 Task: Add an event with the title Quarterly Business Review and Analysis, date '2024/04/21', time 9:40 AM to 11:40 AMand add a description: The team will assess the project's adherence to established processes and methodologies. They will evaluate whether project activities, such as requirements gathering, design, development, testing, and deployment, are following defined procedures and best practices., put the event into Orange category . Add location for the event as: Marrakech, Morocco, logged in from the account softage.4@softage.netand send the event invitation to softage.7@softage.net and softage.8@softage.net. Set a reminder for the event 15 minutes before
Action: Mouse moved to (118, 94)
Screenshot: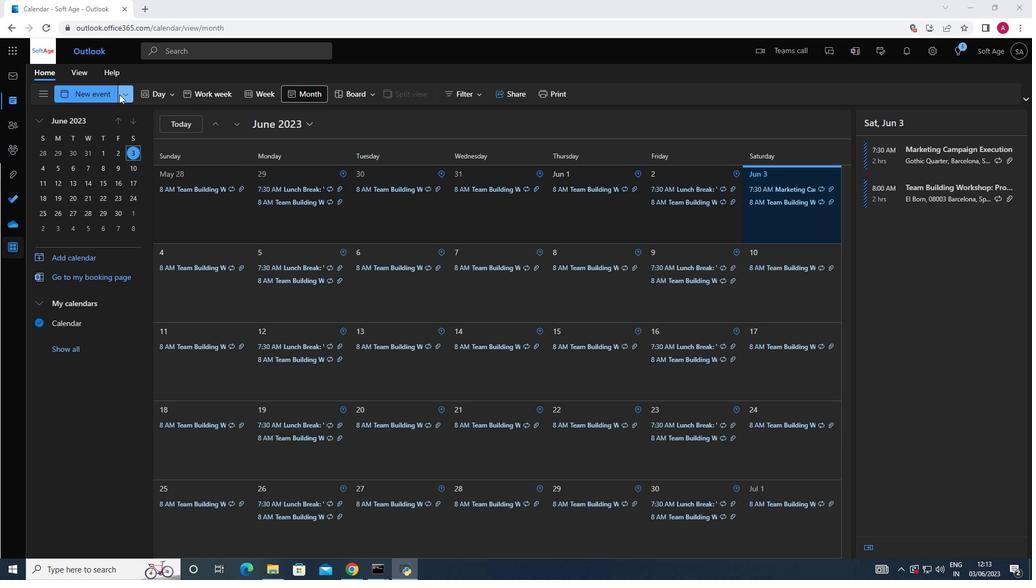 
Action: Mouse pressed left at (118, 94)
Screenshot: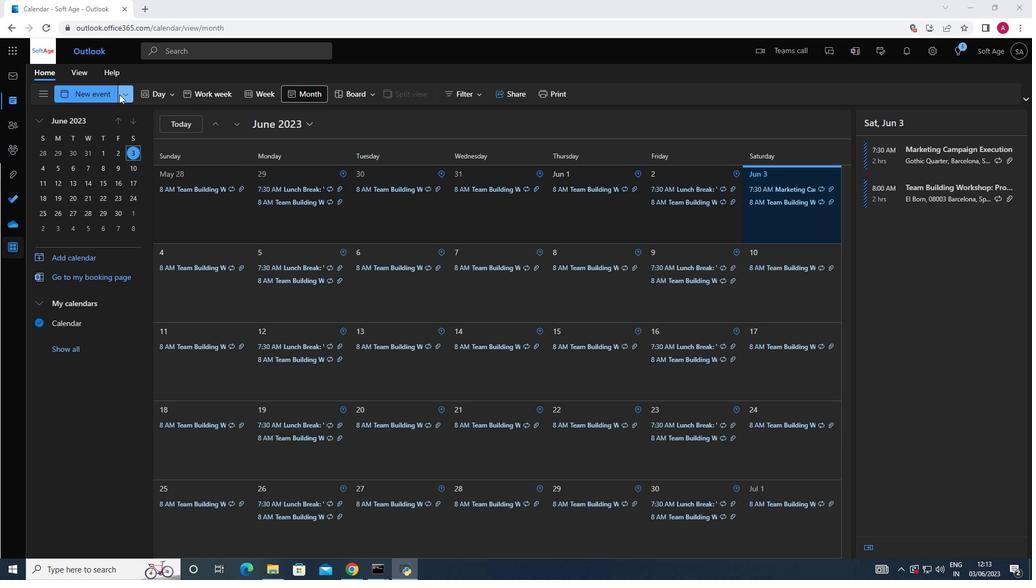 
Action: Mouse moved to (125, 98)
Screenshot: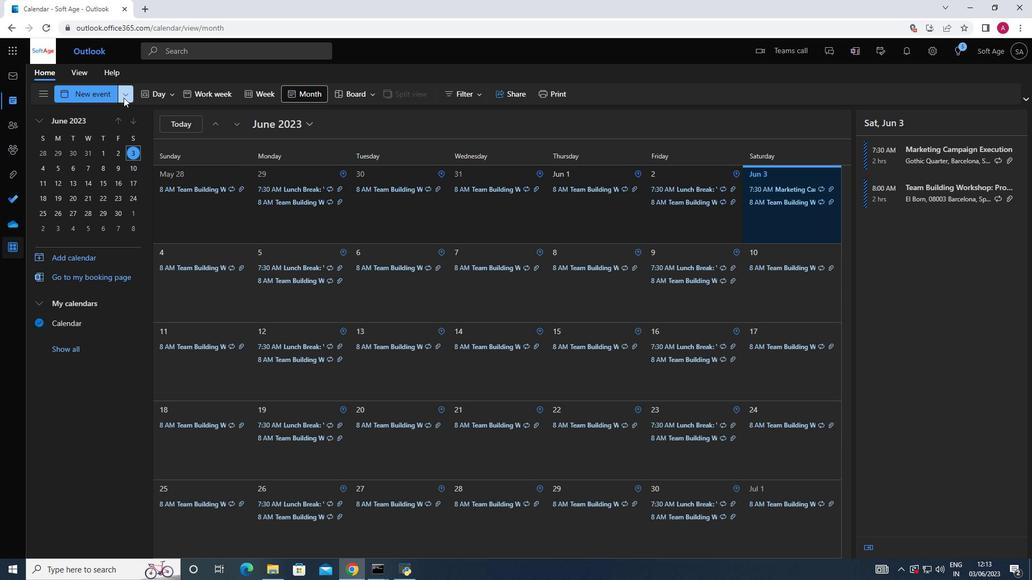 
Action: Mouse pressed left at (125, 98)
Screenshot: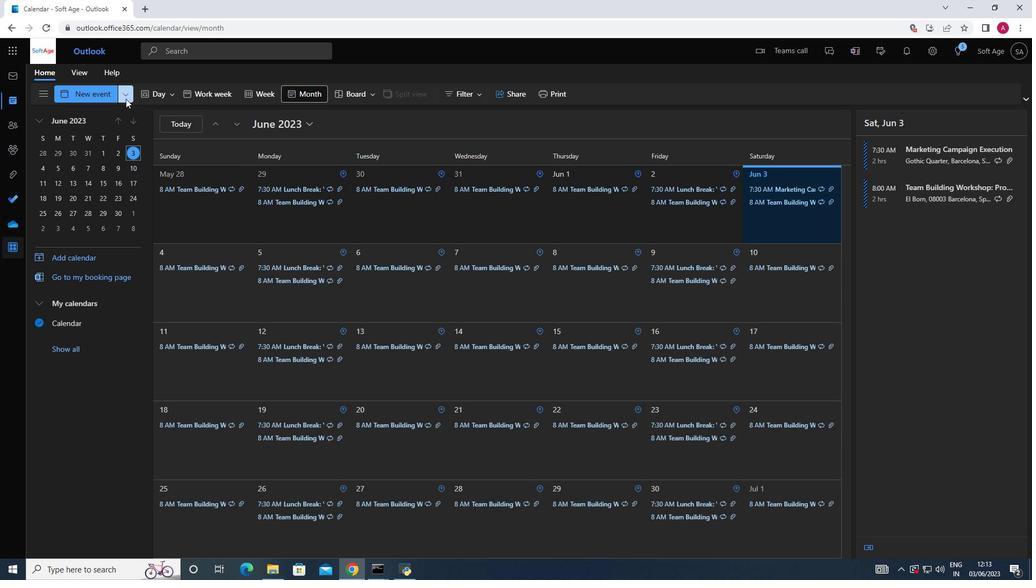 
Action: Mouse moved to (129, 98)
Screenshot: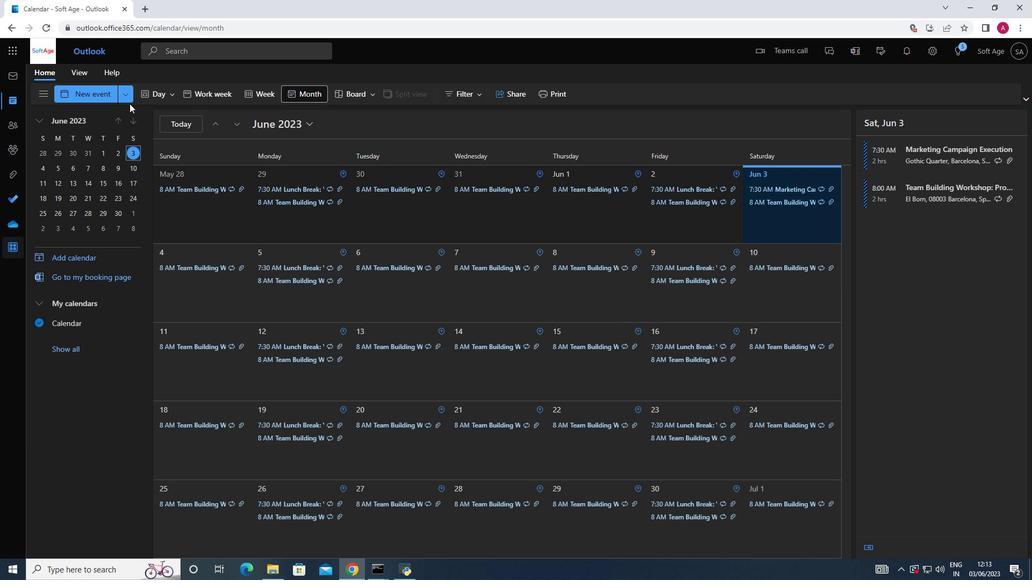 
Action: Mouse pressed left at (129, 98)
Screenshot: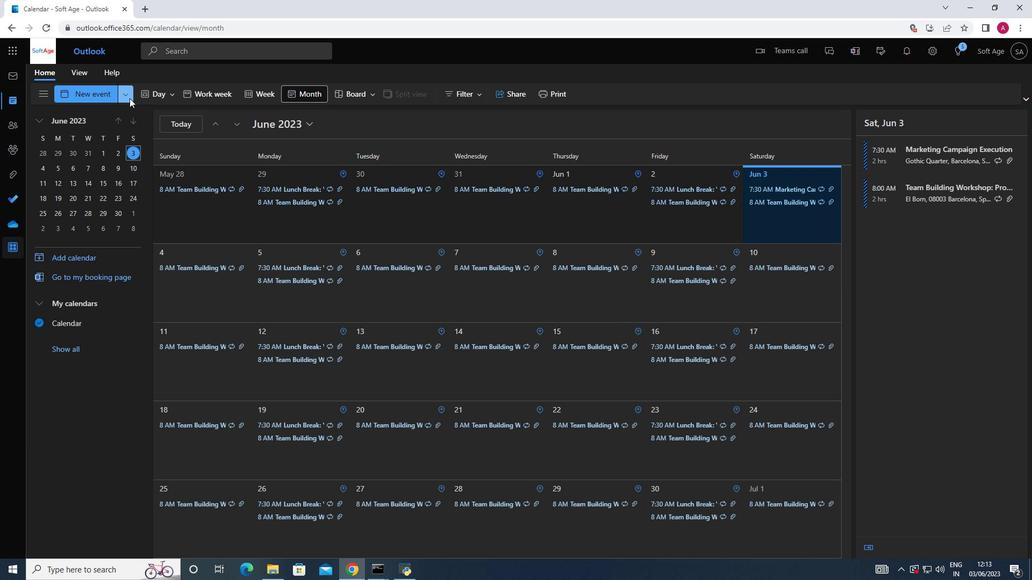 
Action: Mouse moved to (95, 142)
Screenshot: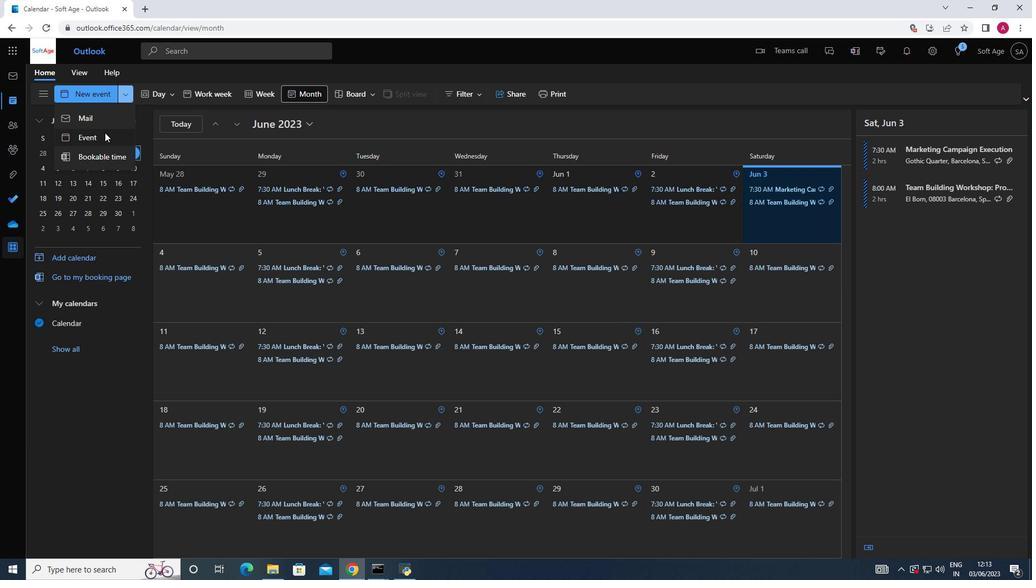 
Action: Mouse pressed left at (95, 142)
Screenshot: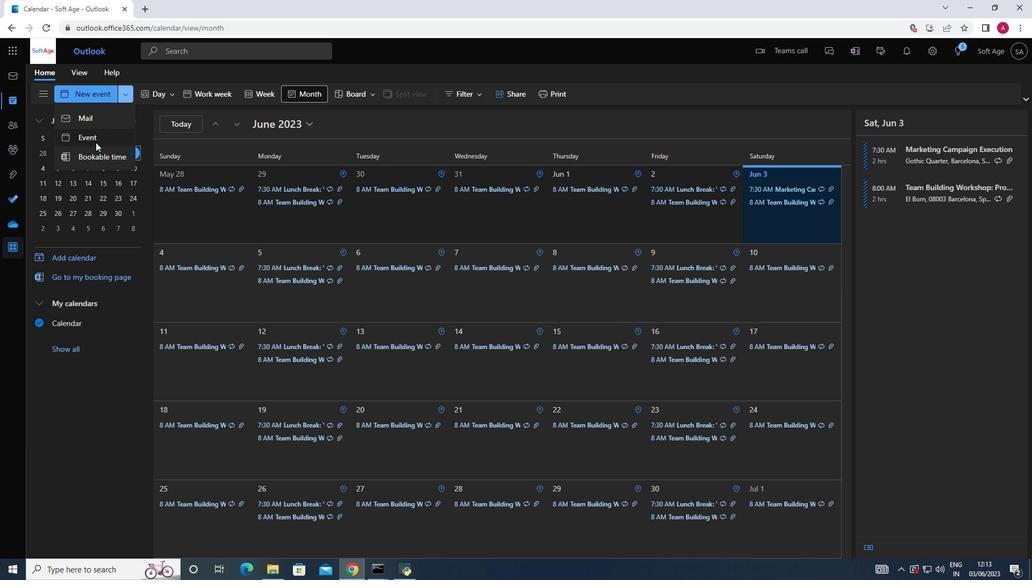 
Action: Mouse moved to (317, 163)
Screenshot: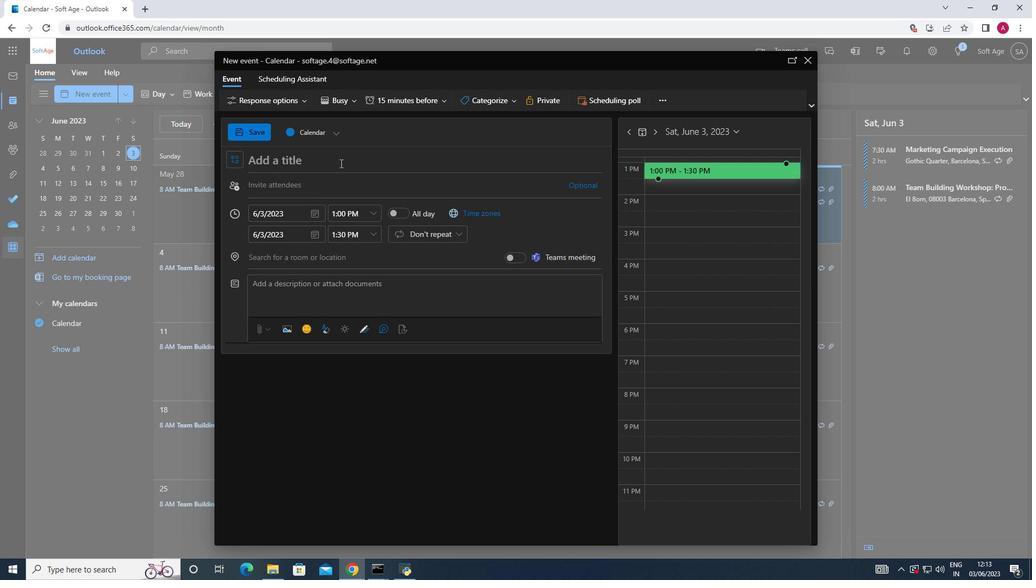 
Action: Mouse pressed left at (317, 163)
Screenshot: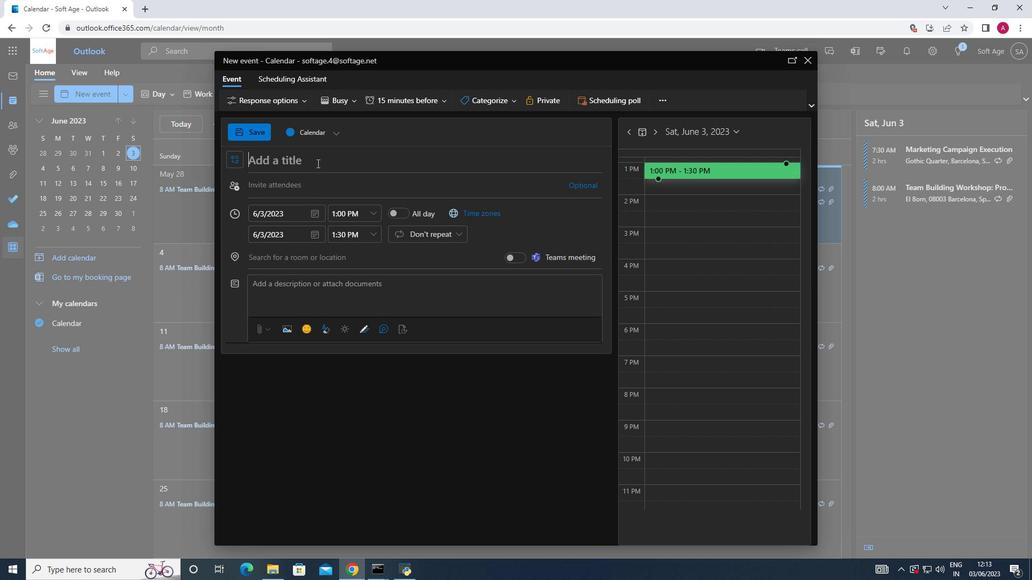 
Action: Key pressed <Key.shift>Quarterly<Key.space><Key.shift>Business<Key.space><Key.shift>Review<Key.space>and<Key.space><Key.shift>Analu<Key.backspace>ysis
Screenshot: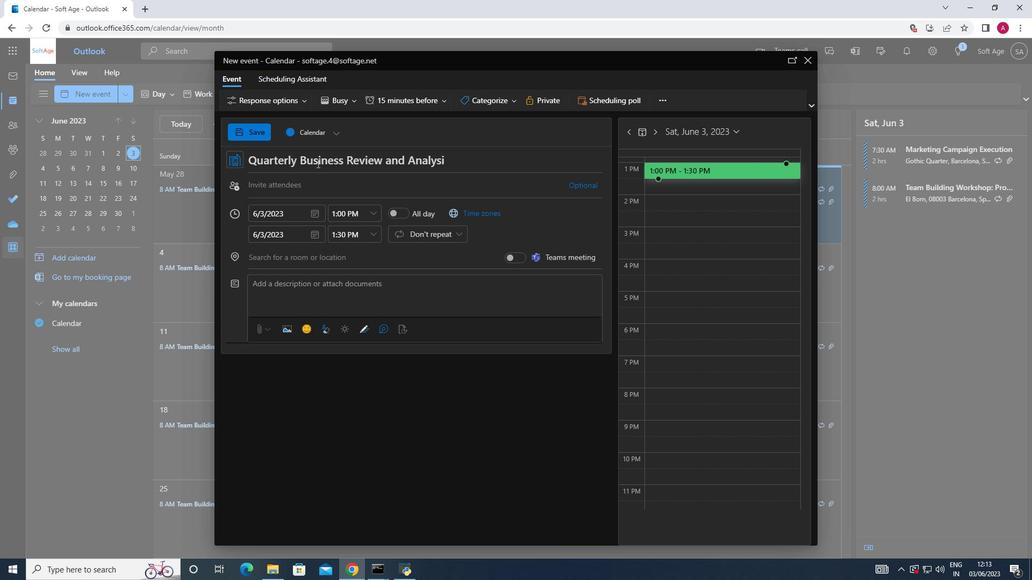 
Action: Mouse moved to (319, 214)
Screenshot: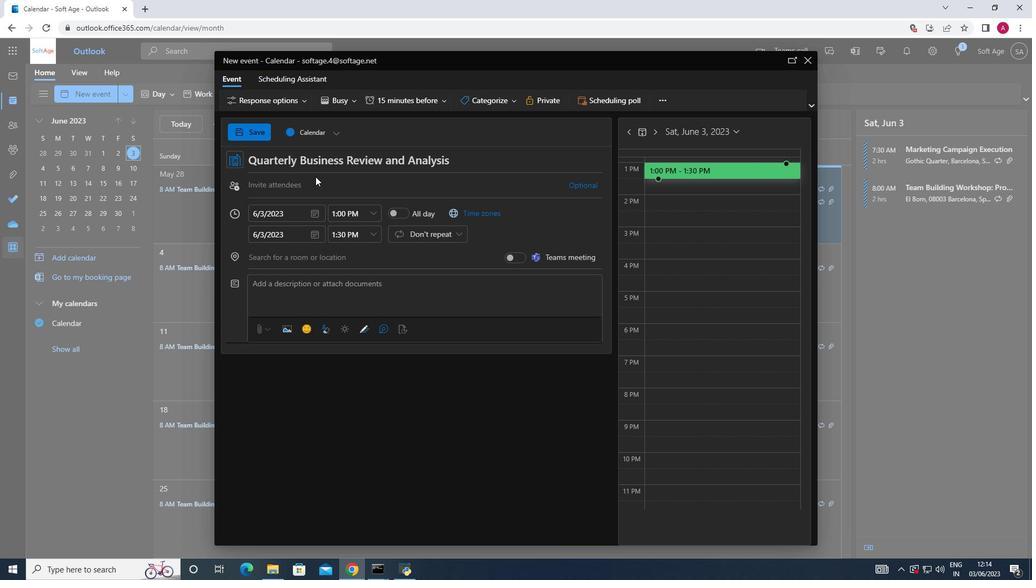 
Action: Mouse pressed left at (319, 214)
Screenshot: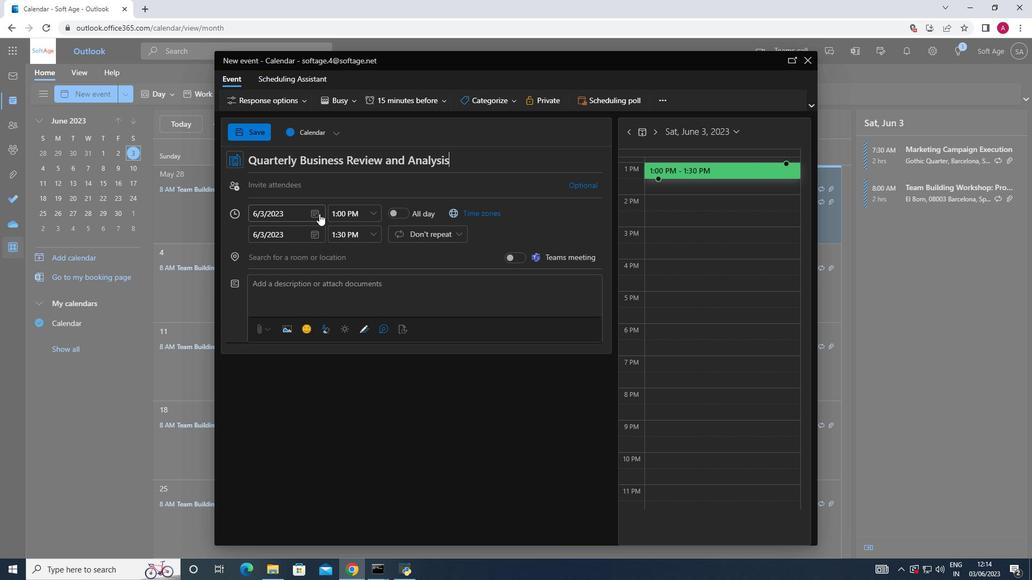 
Action: Mouse moved to (352, 243)
Screenshot: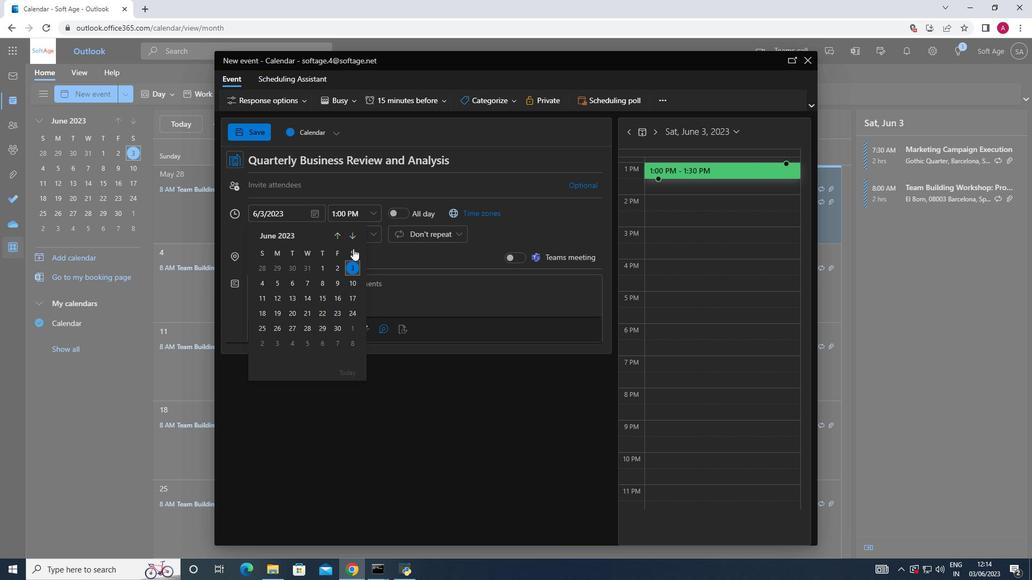 
Action: Mouse pressed left at (352, 243)
Screenshot: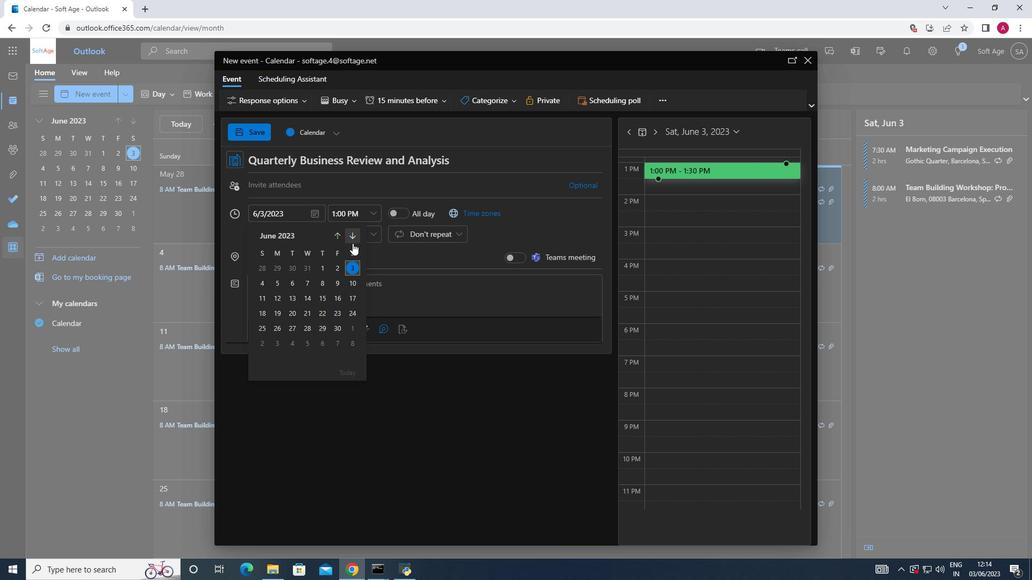 
Action: Mouse pressed left at (352, 243)
Screenshot: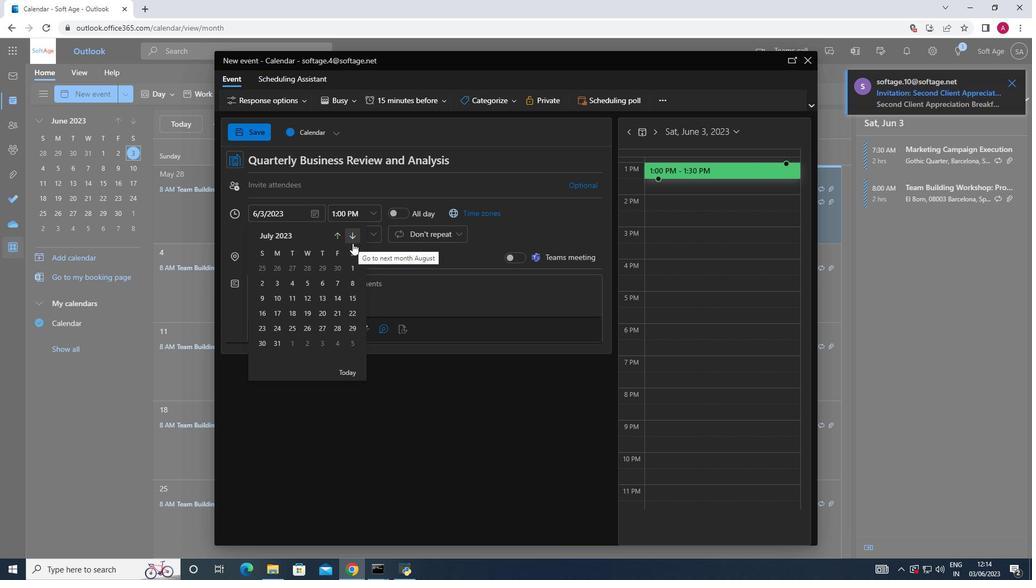 
Action: Mouse moved to (352, 240)
Screenshot: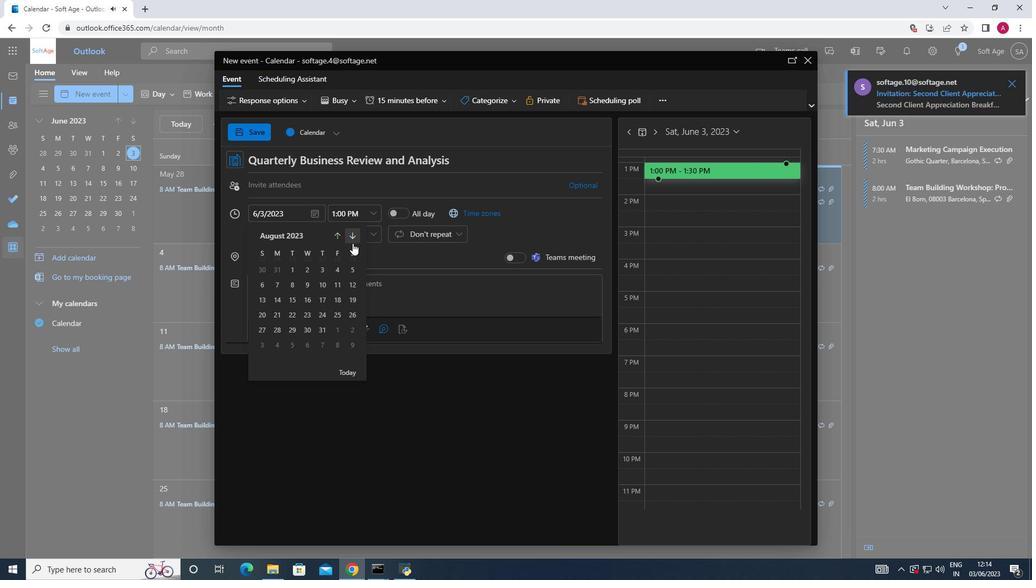 
Action: Mouse pressed left at (352, 240)
Screenshot: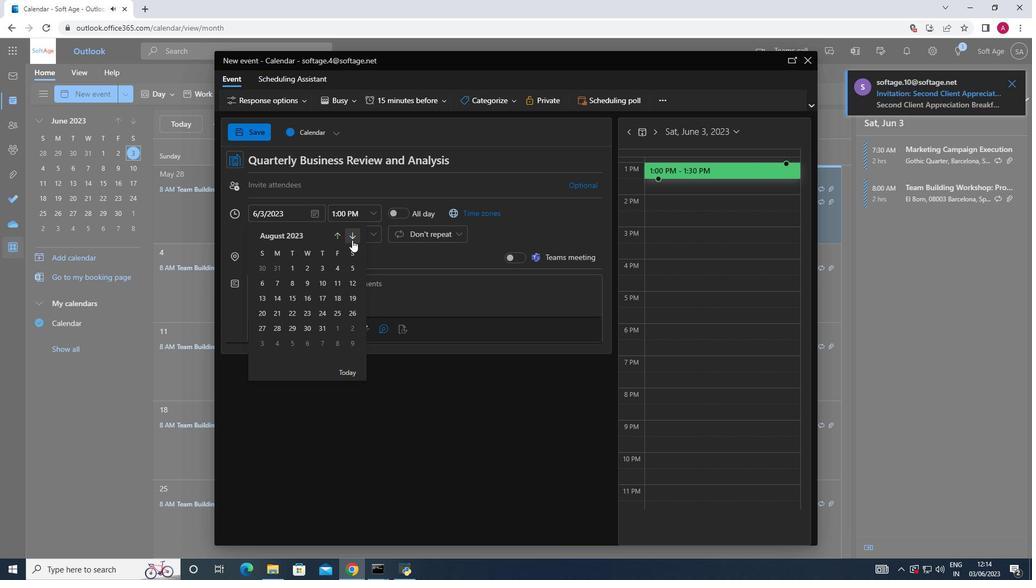 
Action: Mouse pressed left at (352, 240)
Screenshot: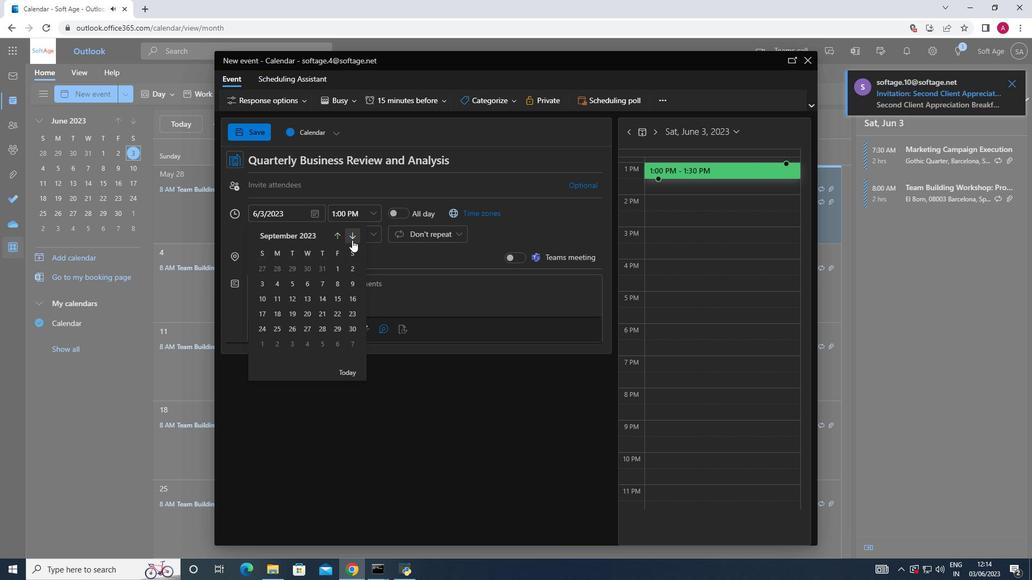 
Action: Mouse pressed left at (352, 240)
Screenshot: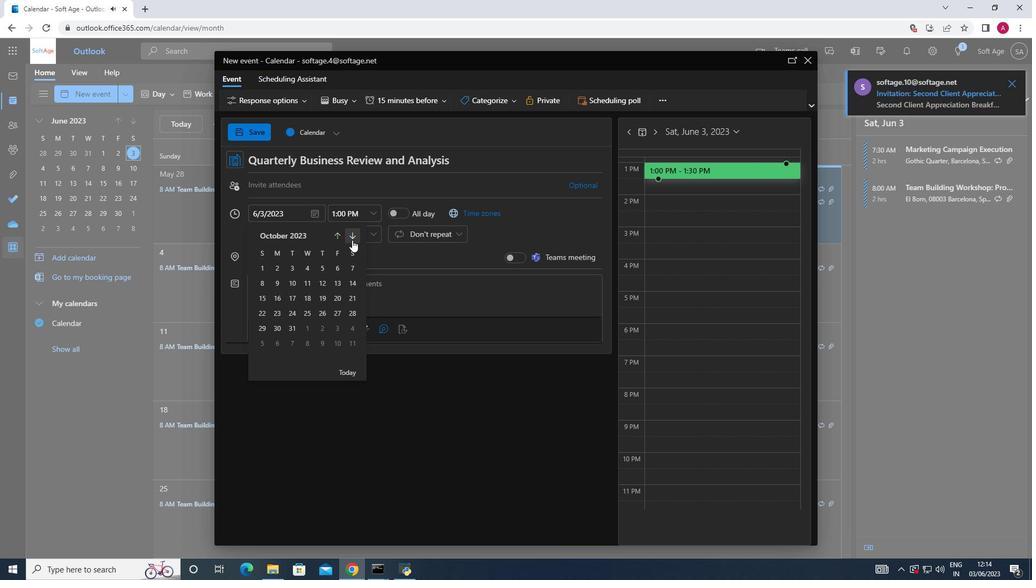 
Action: Mouse pressed left at (352, 240)
Screenshot: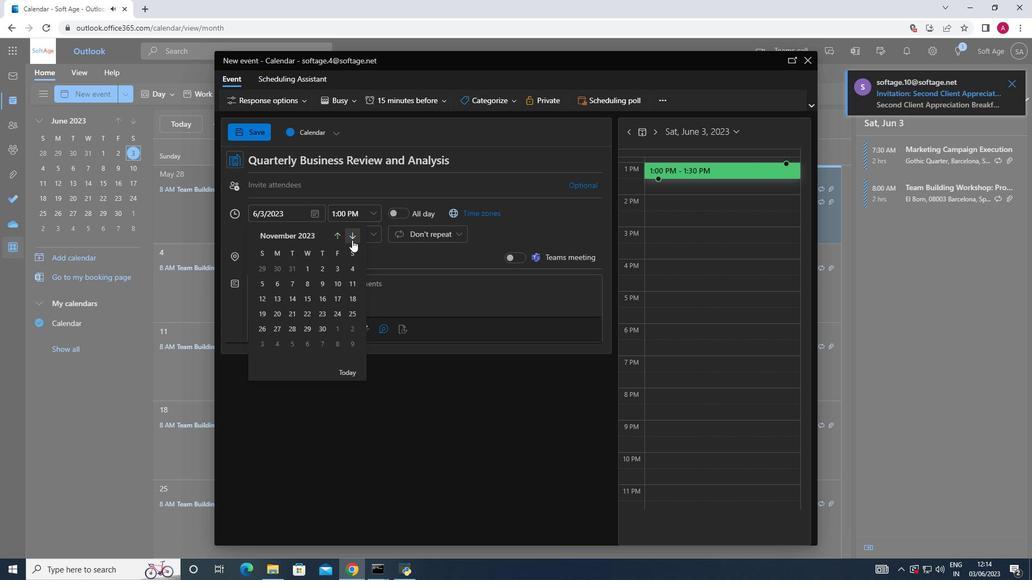 
Action: Mouse pressed left at (352, 240)
Screenshot: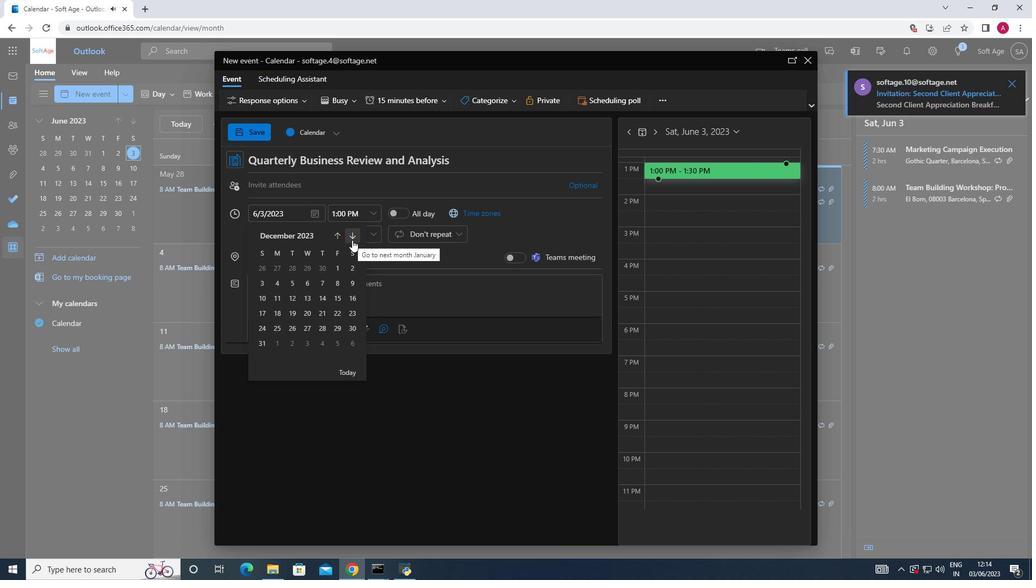 
Action: Mouse pressed left at (352, 240)
Screenshot: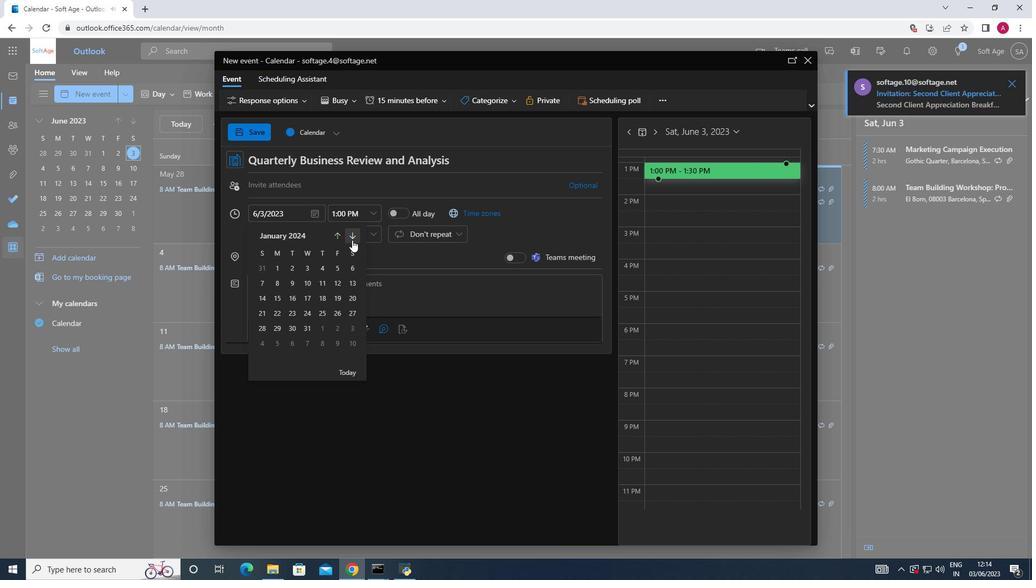 
Action: Mouse pressed left at (352, 240)
Screenshot: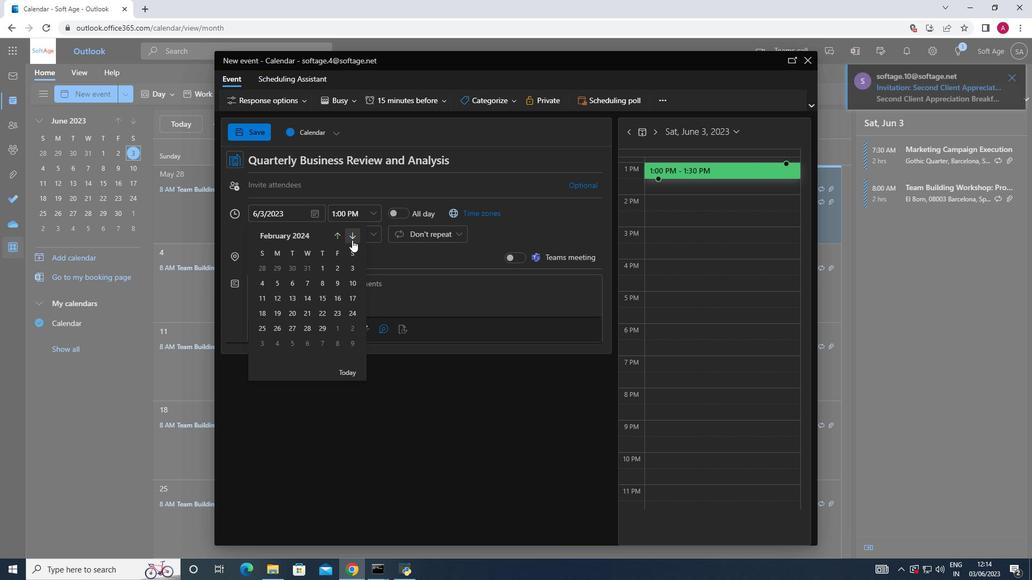 
Action: Mouse pressed left at (352, 240)
Screenshot: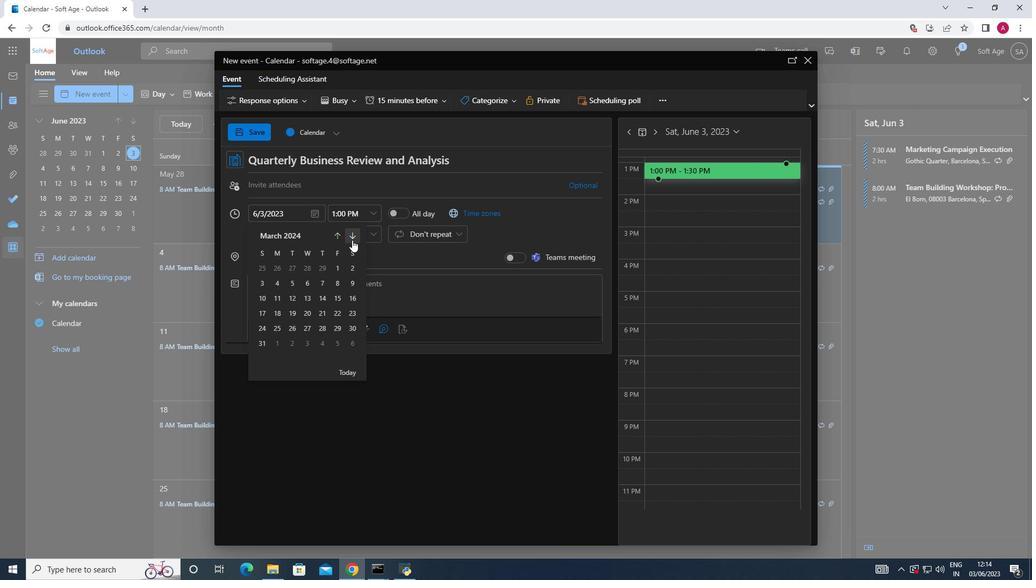 
Action: Mouse moved to (263, 311)
Screenshot: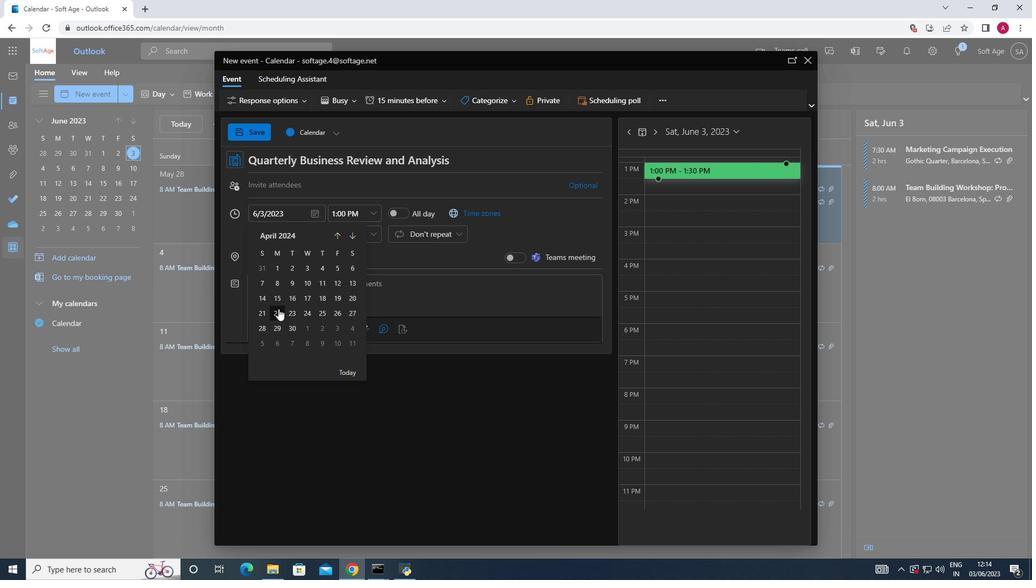 
Action: Mouse pressed left at (263, 311)
Screenshot: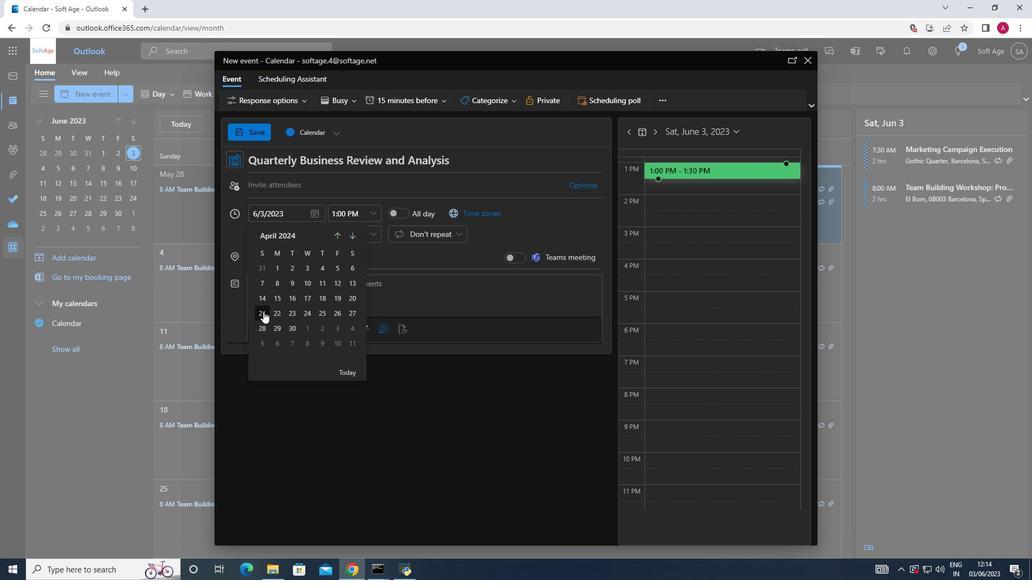
Action: Mouse moved to (371, 217)
Screenshot: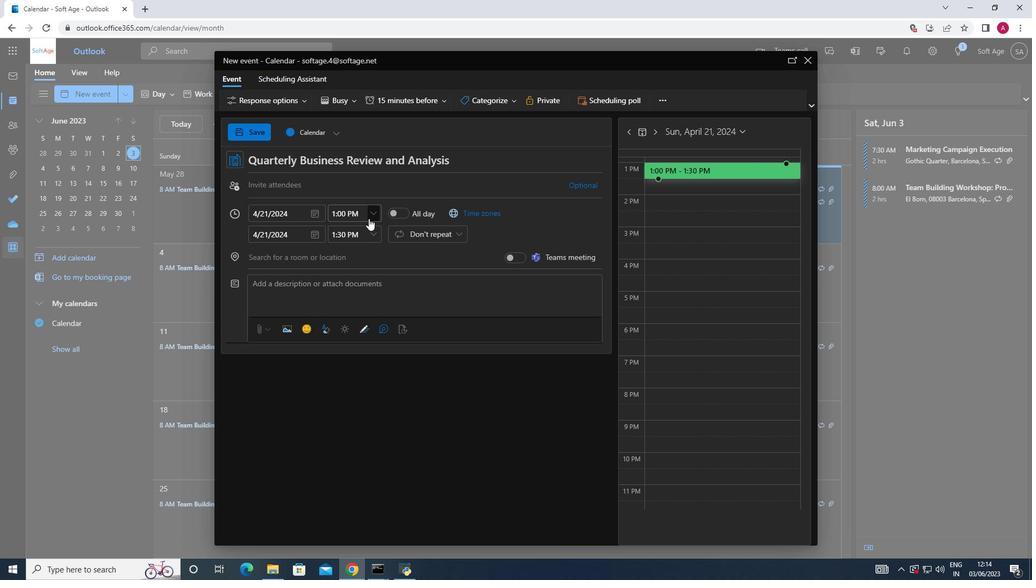 
Action: Mouse pressed left at (371, 217)
Screenshot: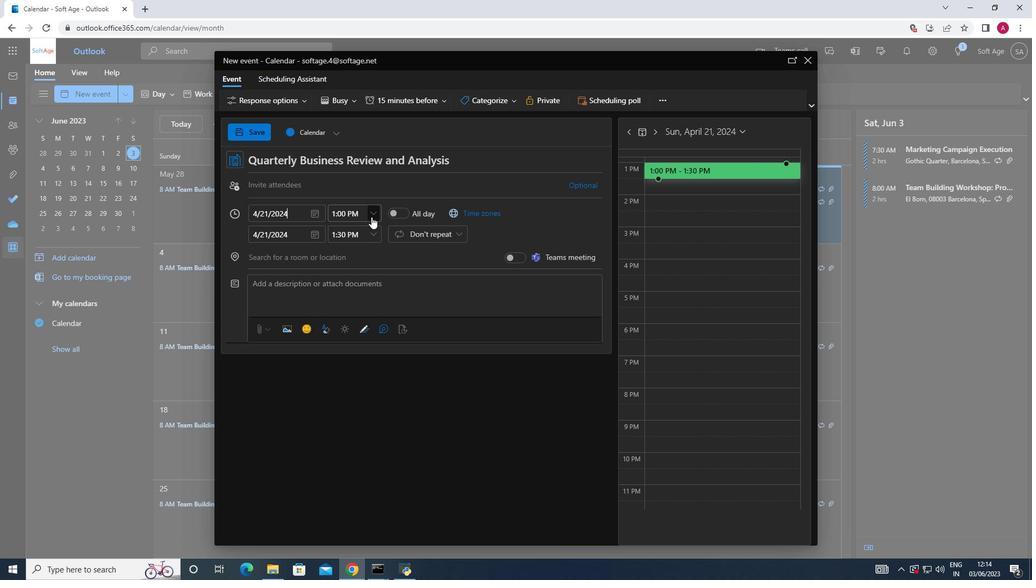 
Action: Mouse moved to (407, 179)
Screenshot: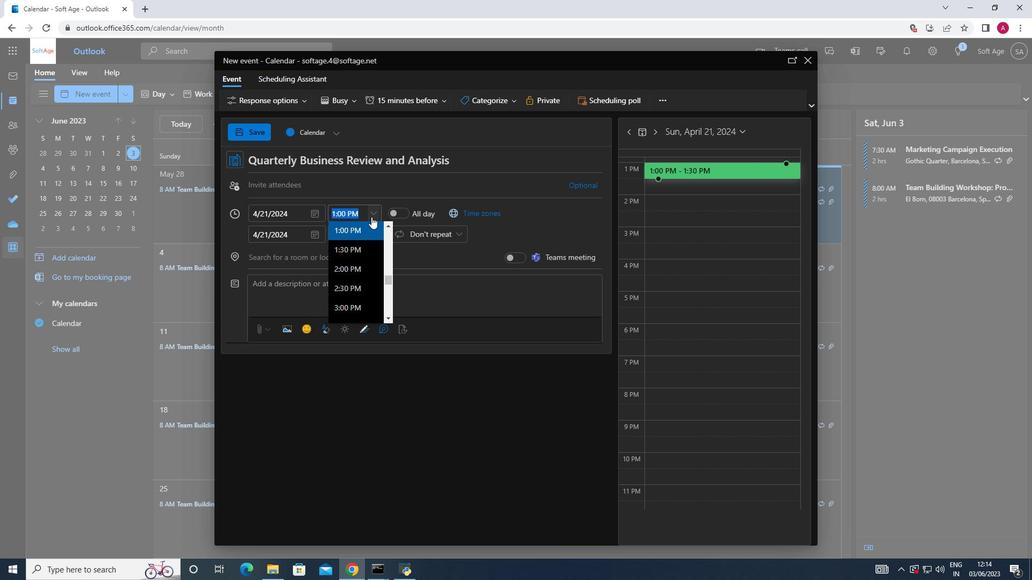 
Action: Key pressed 9<Key.shift_r>:40<Key.space><Key.shift>A<Key.shift_r>M<Key.enter>
Screenshot: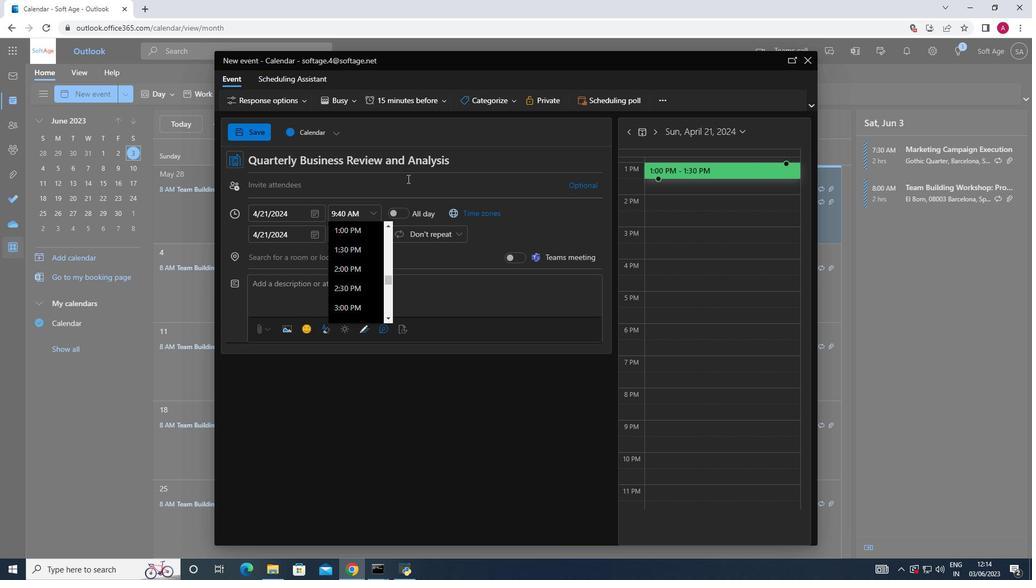
Action: Mouse moved to (368, 234)
Screenshot: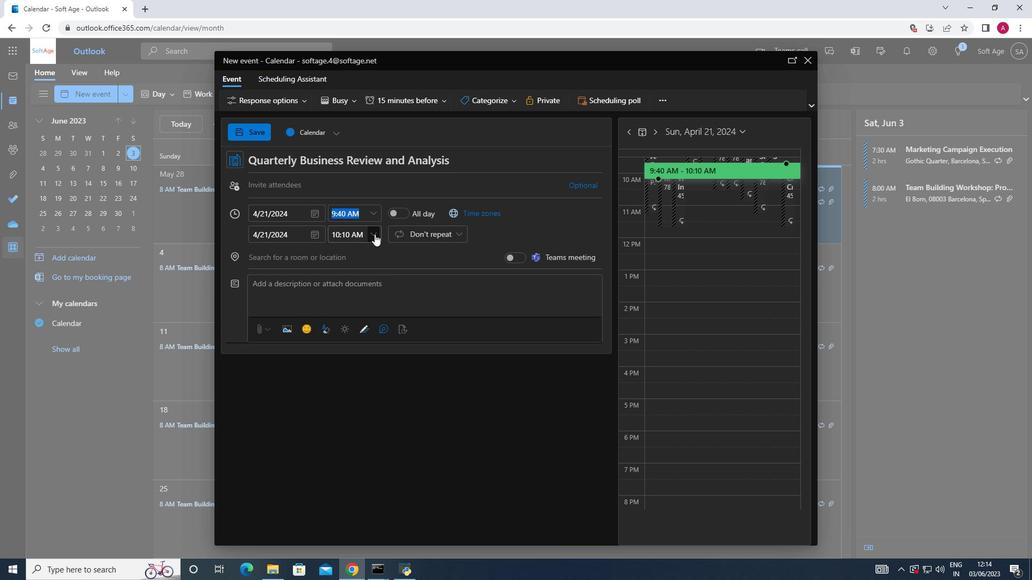 
Action: Mouse pressed left at (368, 234)
Screenshot: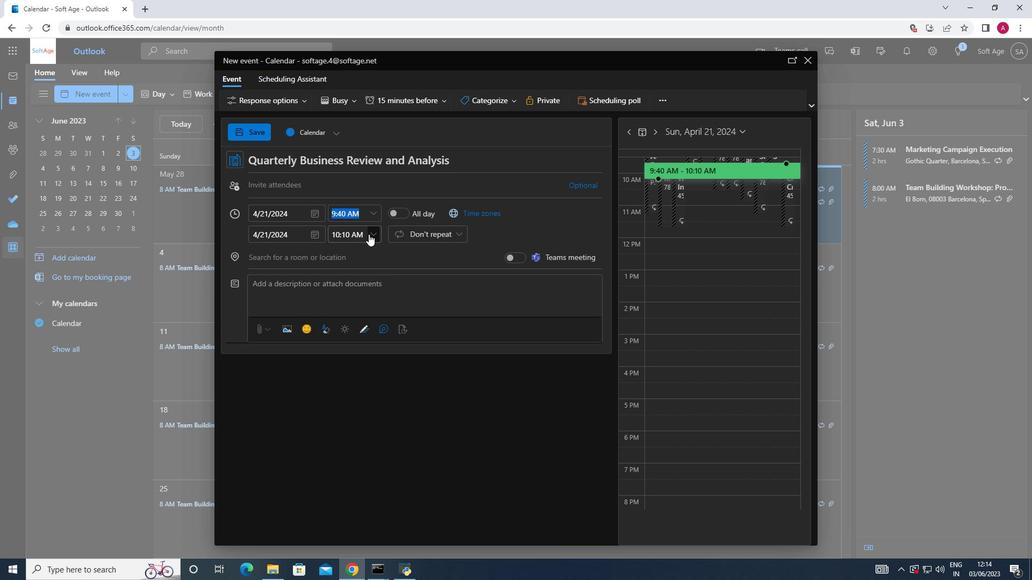 
Action: Mouse moved to (357, 303)
Screenshot: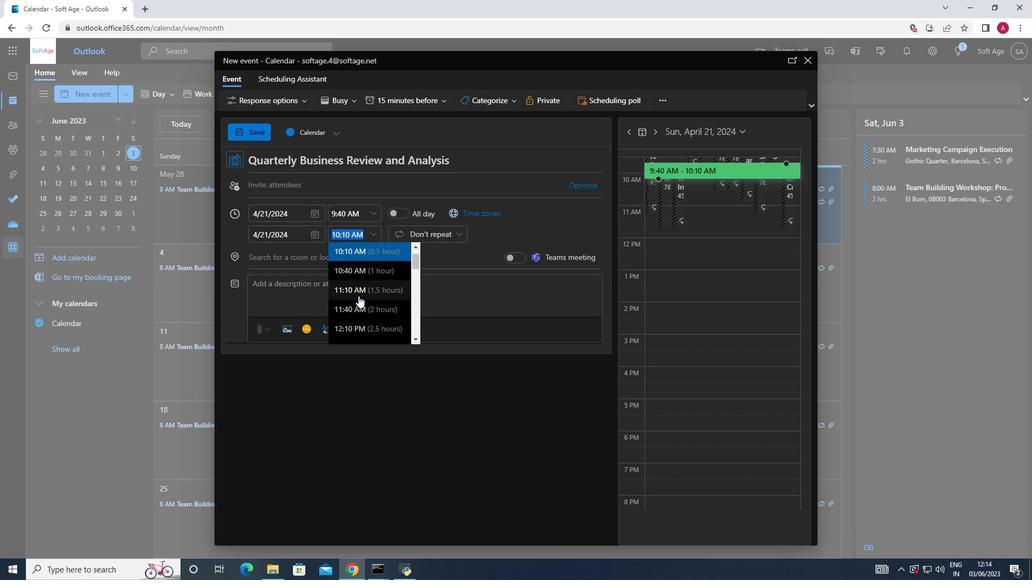 
Action: Mouse pressed left at (357, 303)
Screenshot: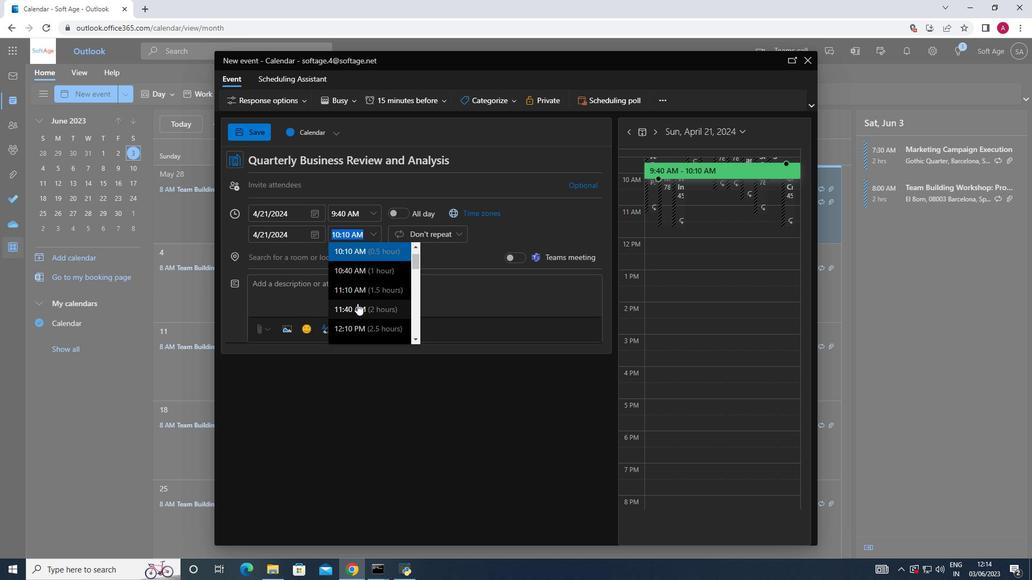
Action: Mouse moved to (275, 291)
Screenshot: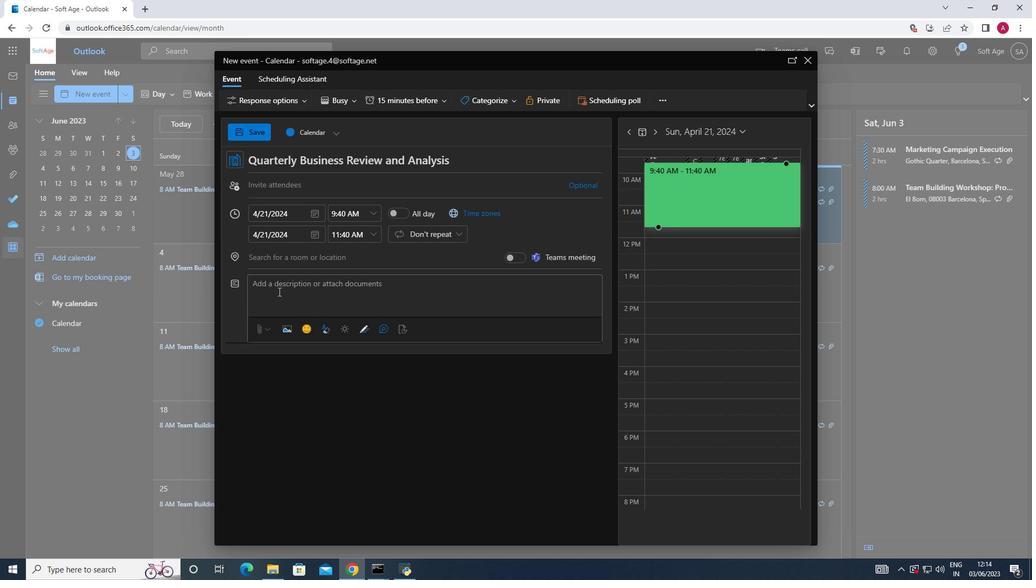 
Action: Mouse pressed left at (275, 291)
Screenshot: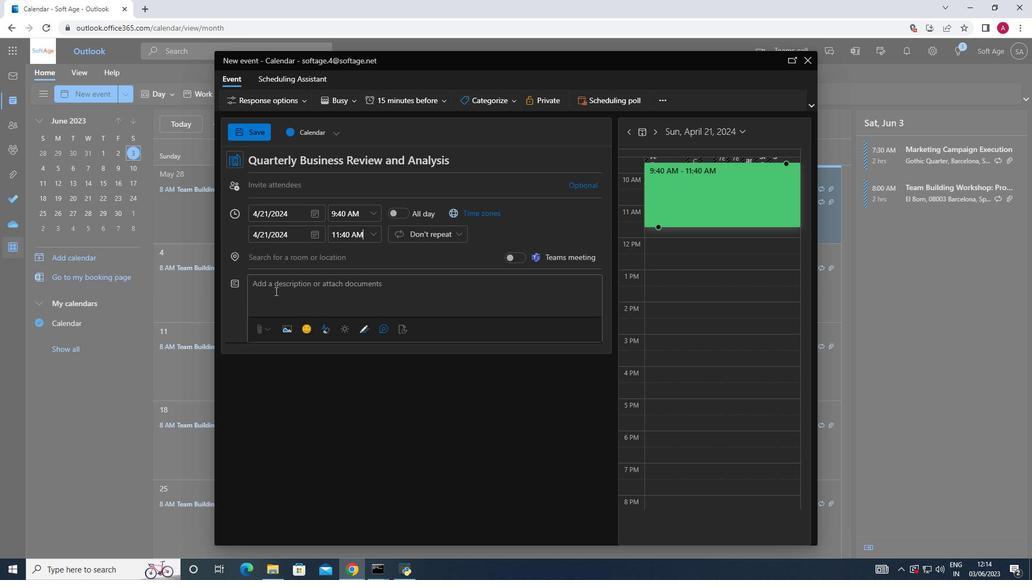 
Action: Mouse pressed left at (275, 291)
Screenshot: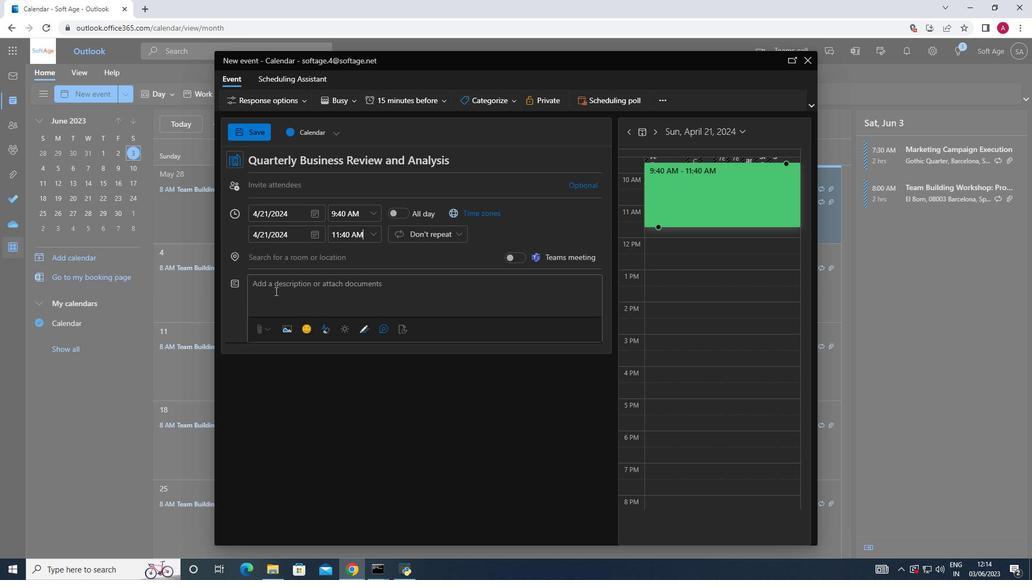 
Action: Mouse moved to (337, 293)
Screenshot: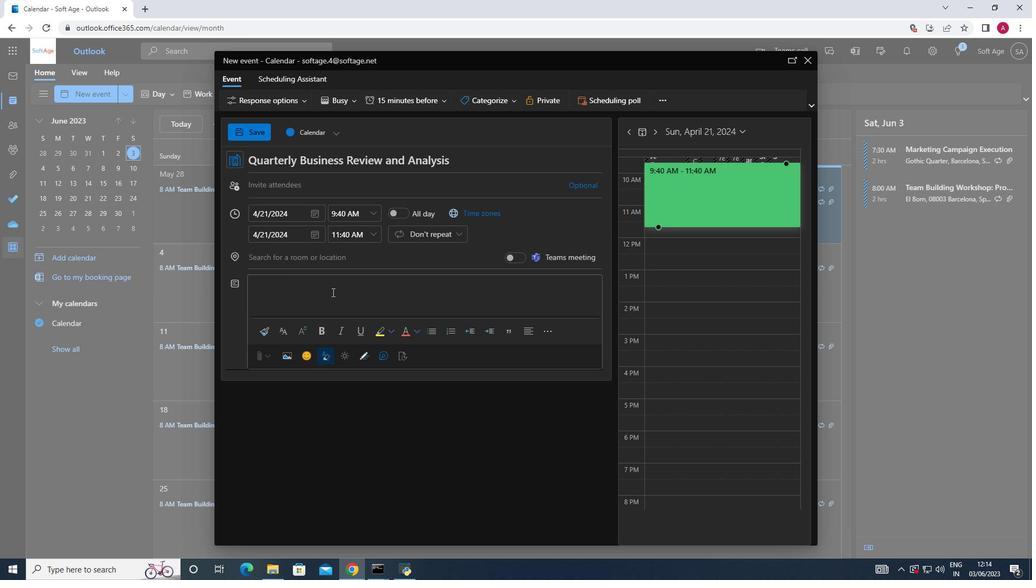 
Action: Key pressed <Key.shift>The<Key.space>team<Key.space>will<Key.space>assess<Key.space>the<Key.space>project's<Key.space>adherence<Key.space>to<Key.space>established<Key.space>processes<Key.space>and<Key.space>methodologies.<Key.space><Key.shift>They<Key.space>will<Key.space>ec<Key.backspace>valuate<Key.space>e<Key.backspace>whether<Key.space>project<Key.space>activities,<Key.space>such<Key.space>as<Key.space>requirements<Key.space>gathering,<Key.space>design,<Key.space>develop<Key.tab>,are<Key.space>following<Key.space>
Screenshot: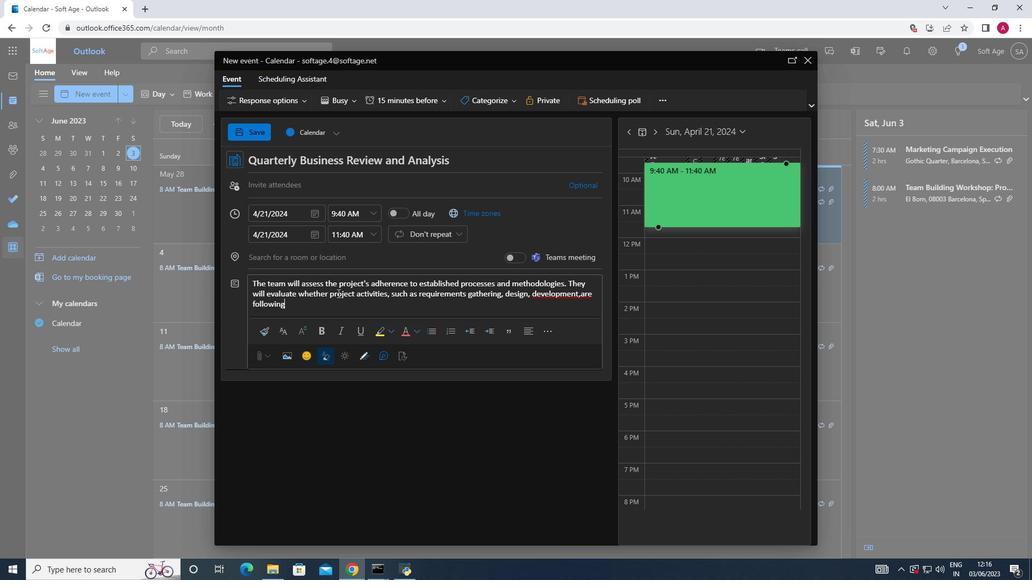 
Action: Mouse moved to (564, 298)
Screenshot: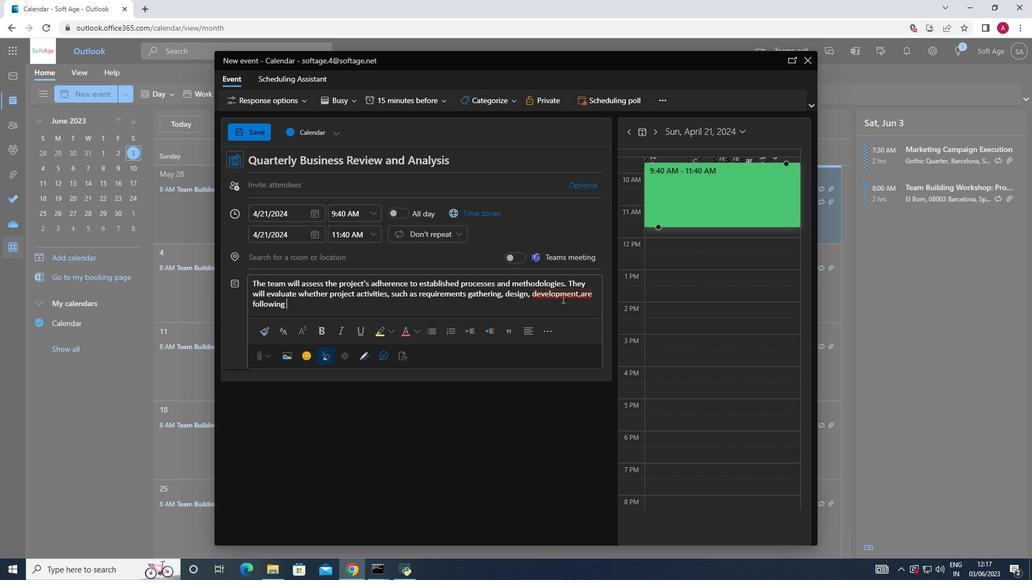
Action: Mouse pressed left at (564, 298)
Screenshot: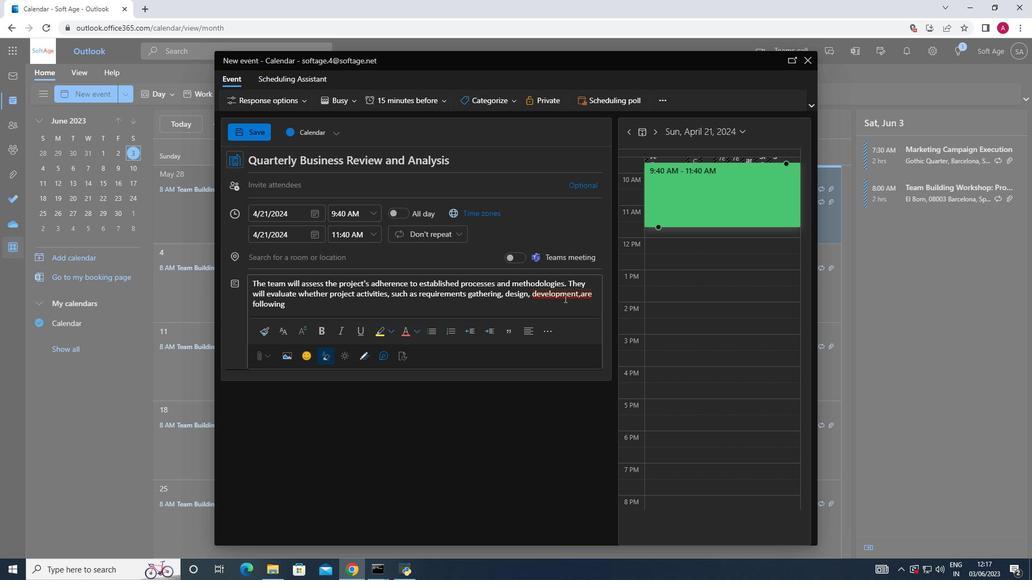 
Action: Mouse moved to (481, 327)
Screenshot: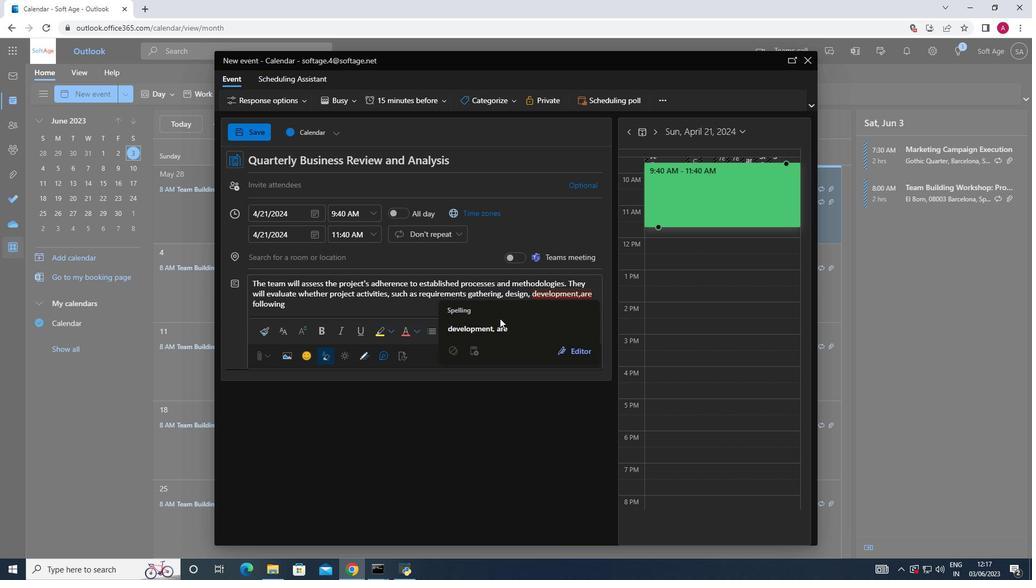 
Action: Mouse pressed left at (481, 327)
Screenshot: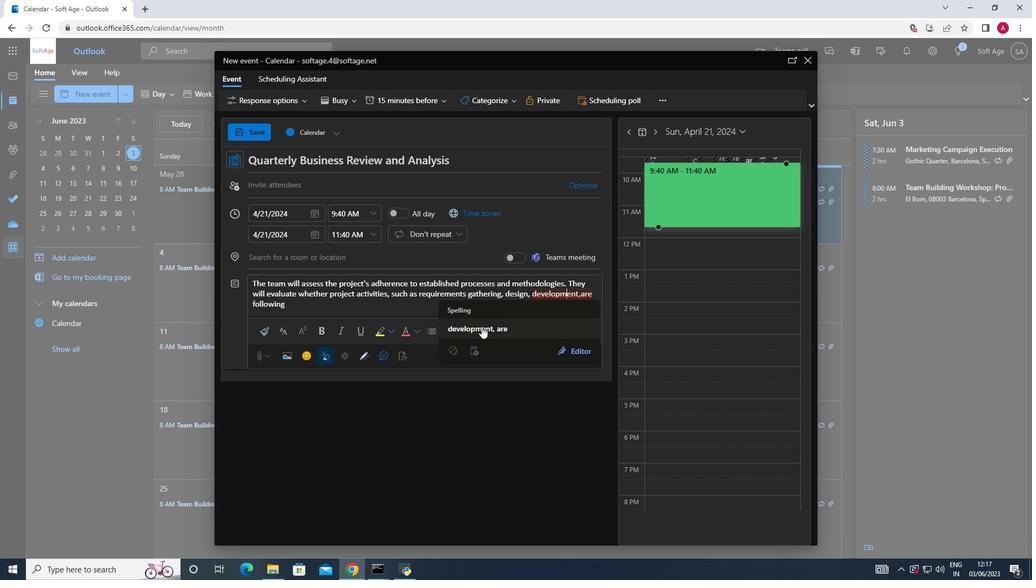 
Action: Mouse pressed left at (481, 327)
Screenshot: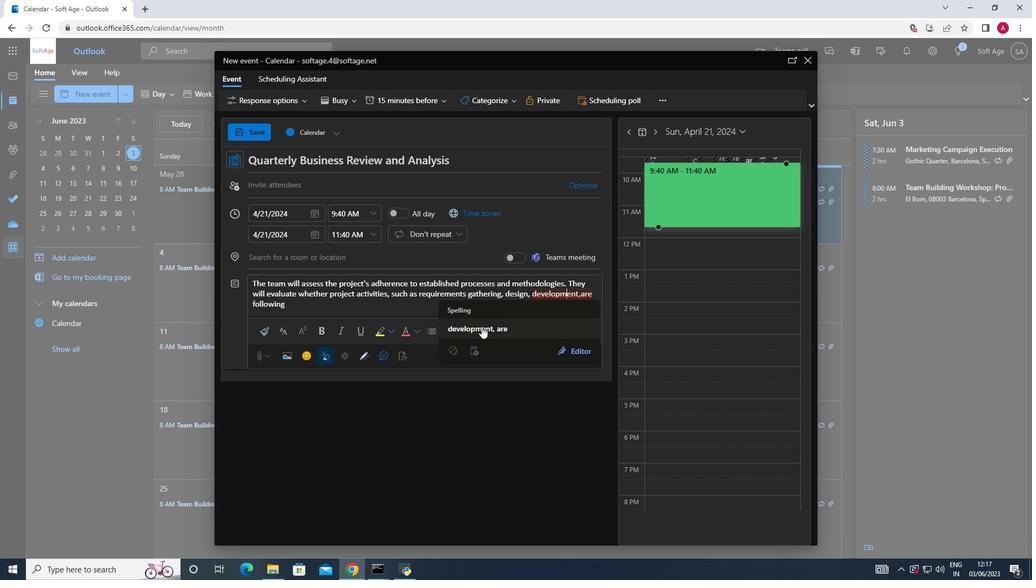 
Action: Mouse moved to (437, 305)
Screenshot: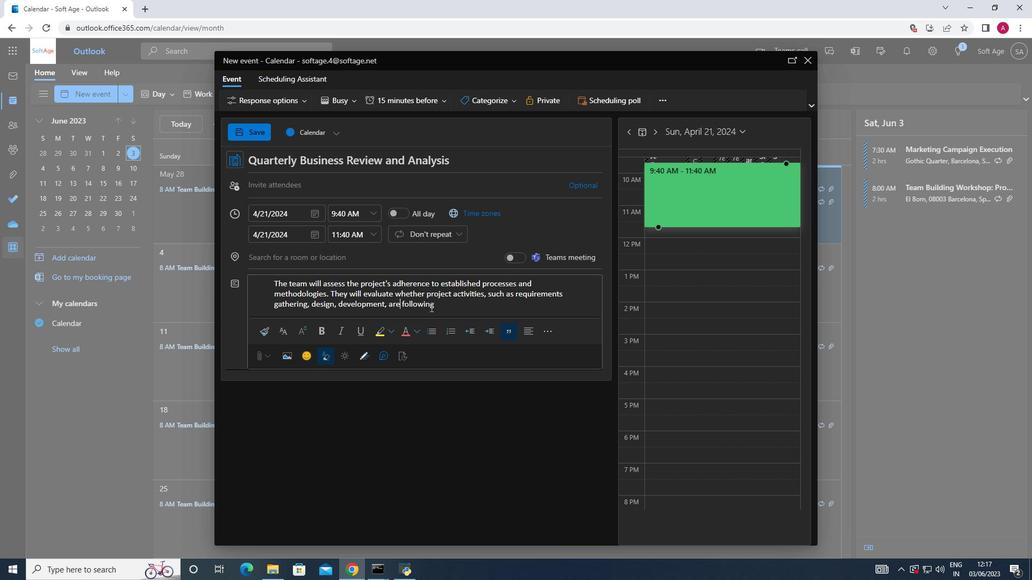 
Action: Mouse pressed left at (437, 305)
Screenshot: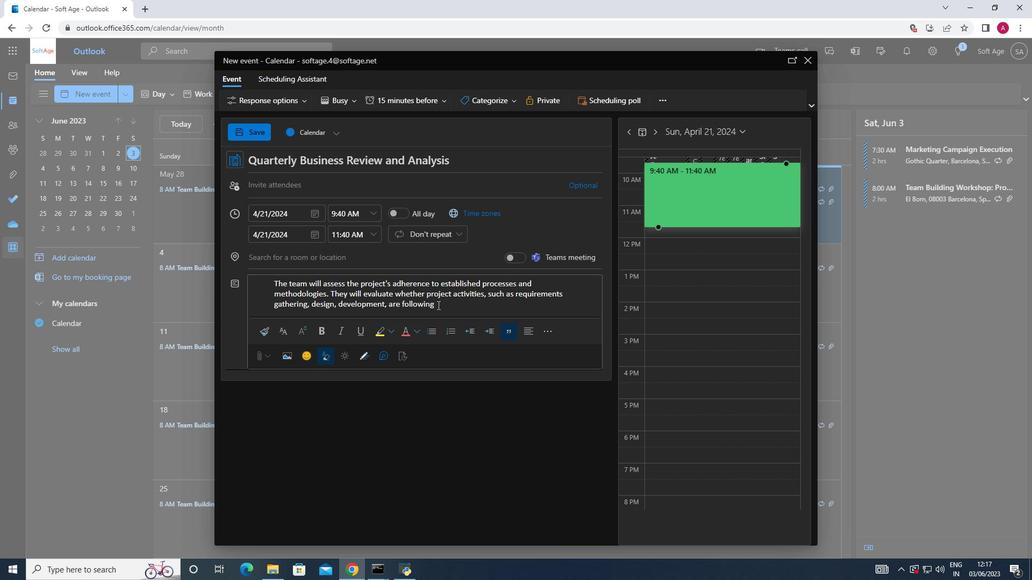 
Action: Mouse moved to (467, 306)
Screenshot: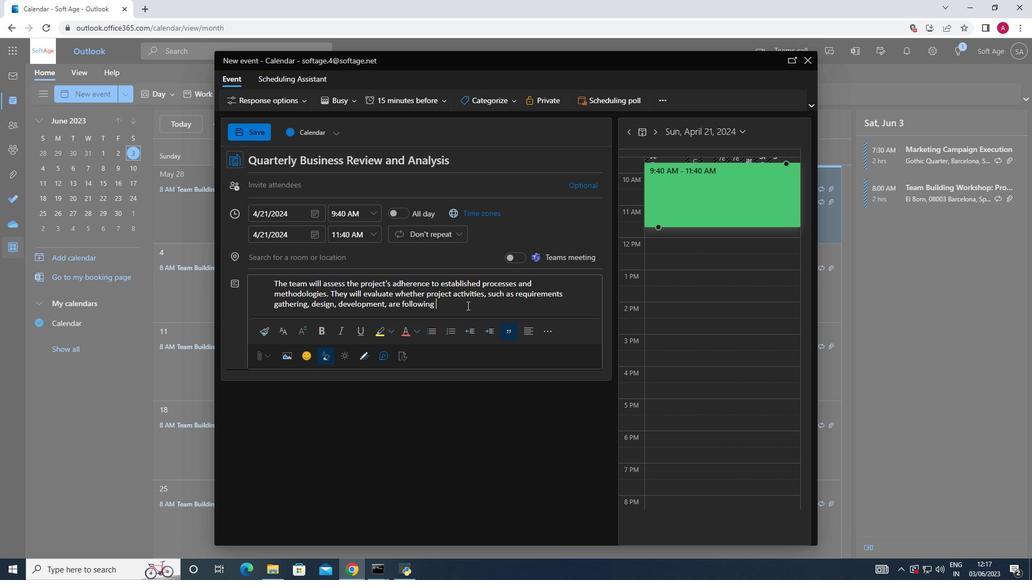 
Action: Key pressed defined<Key.space>procedures<Key.space>and<Key.space>best<Key.space>practies<Key.backspace><Key.backspace>ces.
Screenshot: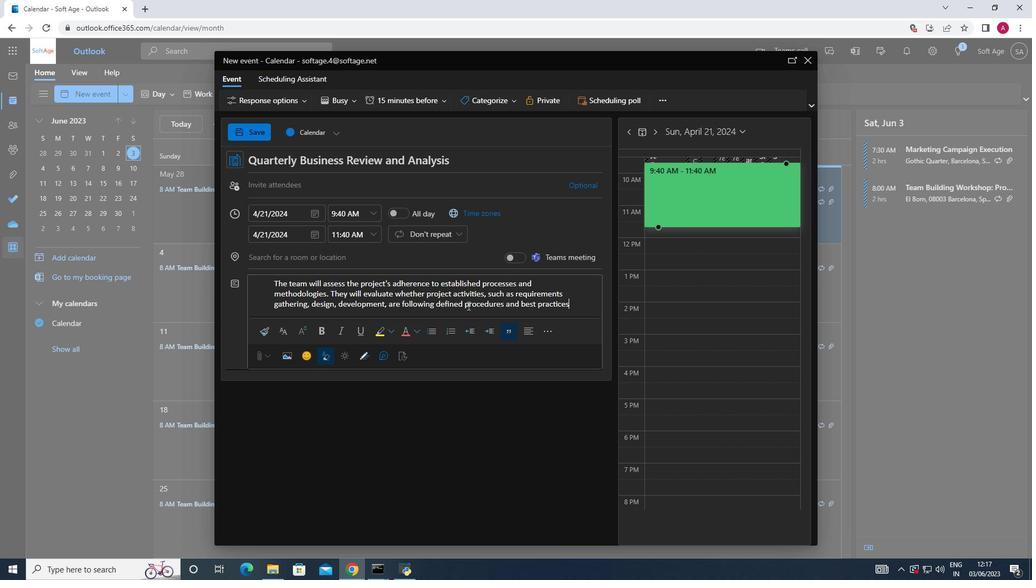 
Action: Mouse moved to (513, 98)
Screenshot: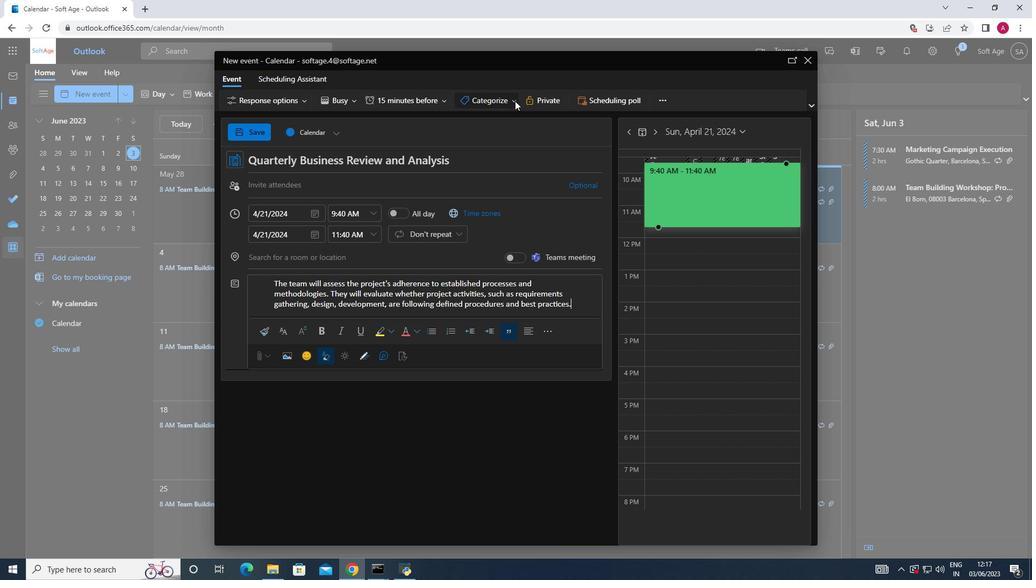 
Action: Mouse pressed left at (513, 98)
Screenshot: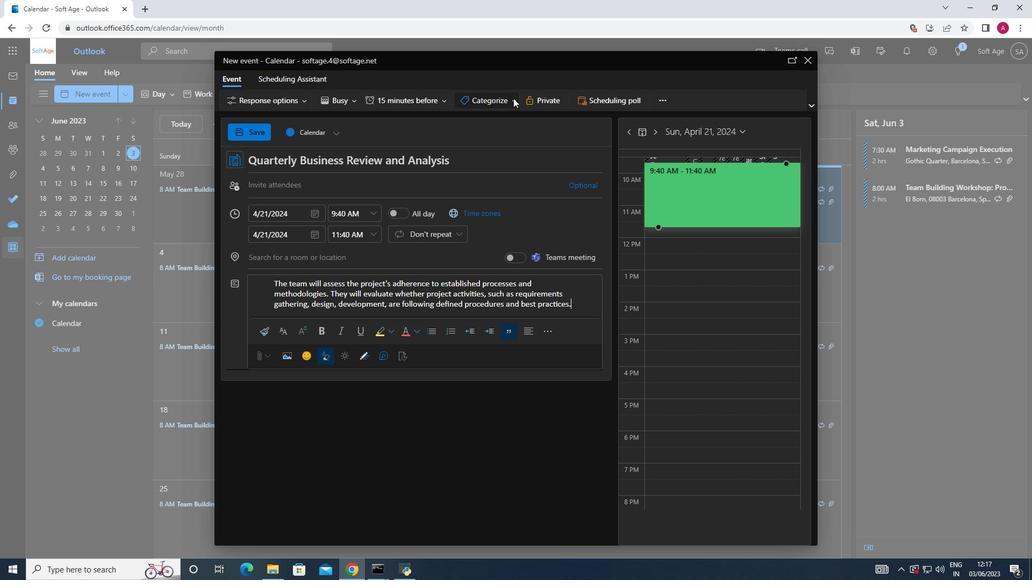 
Action: Mouse moved to (506, 150)
Screenshot: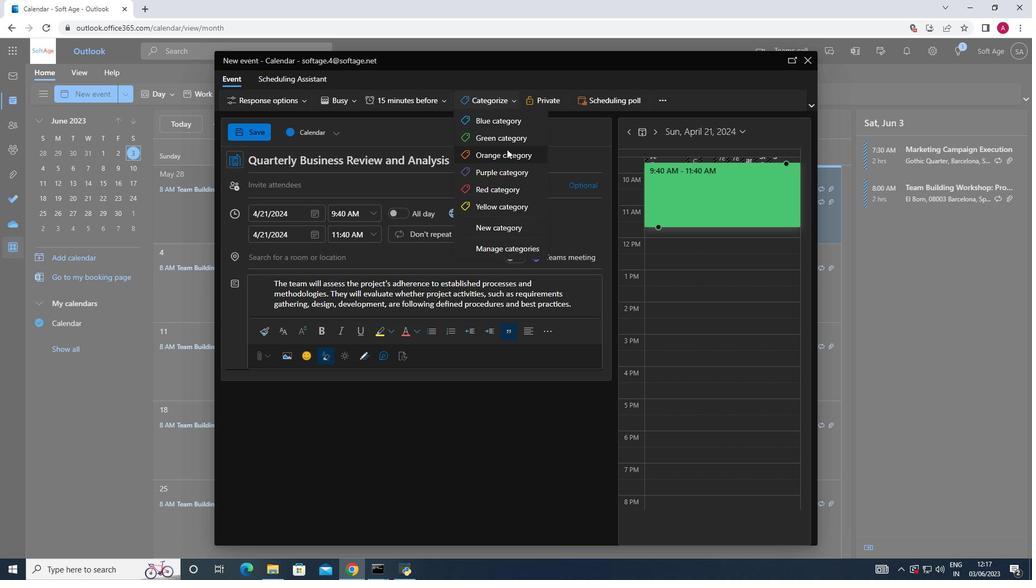 
Action: Mouse pressed left at (506, 150)
Screenshot: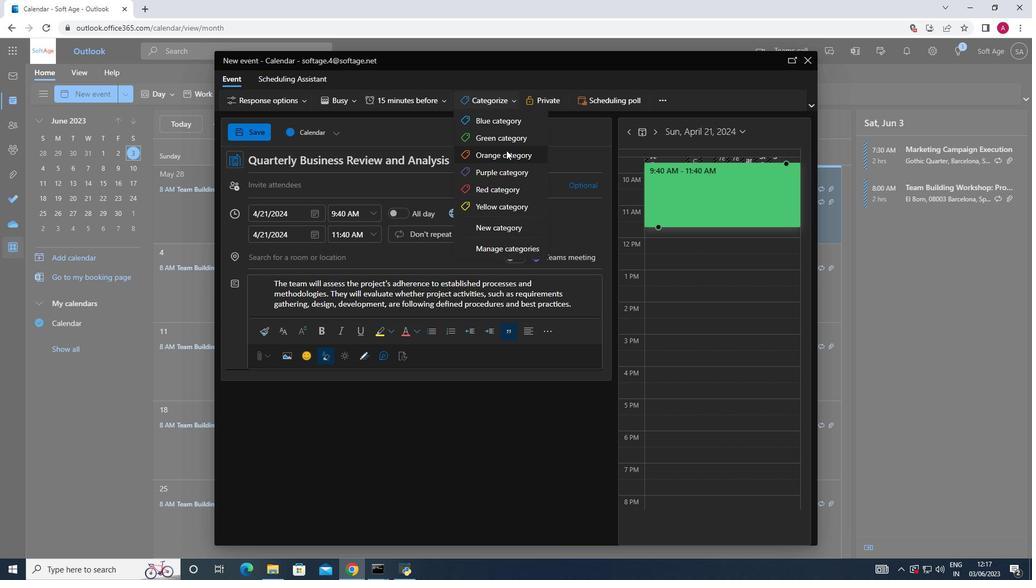 
Action: Mouse moved to (338, 256)
Screenshot: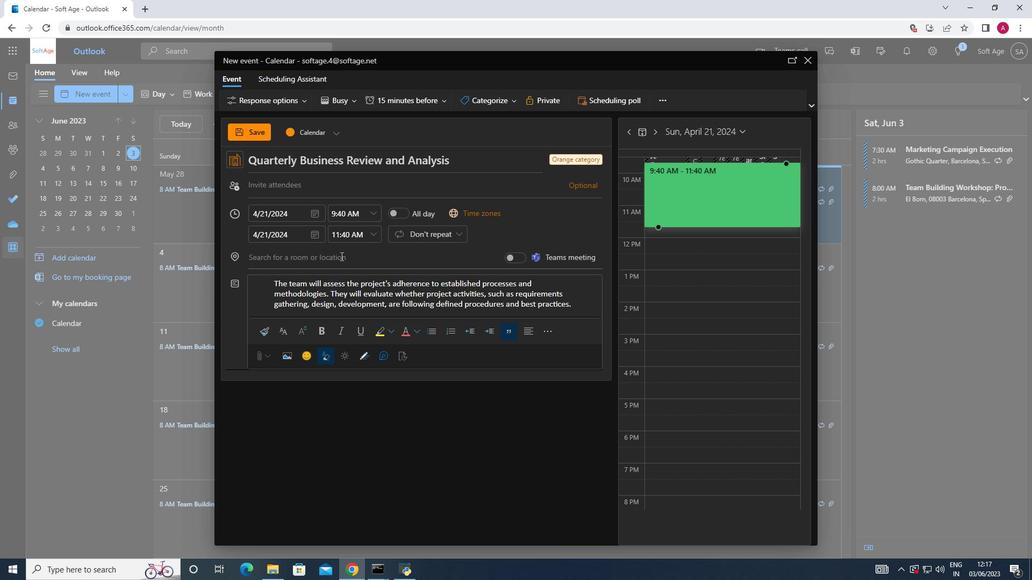 
Action: Mouse pressed left at (338, 256)
Screenshot: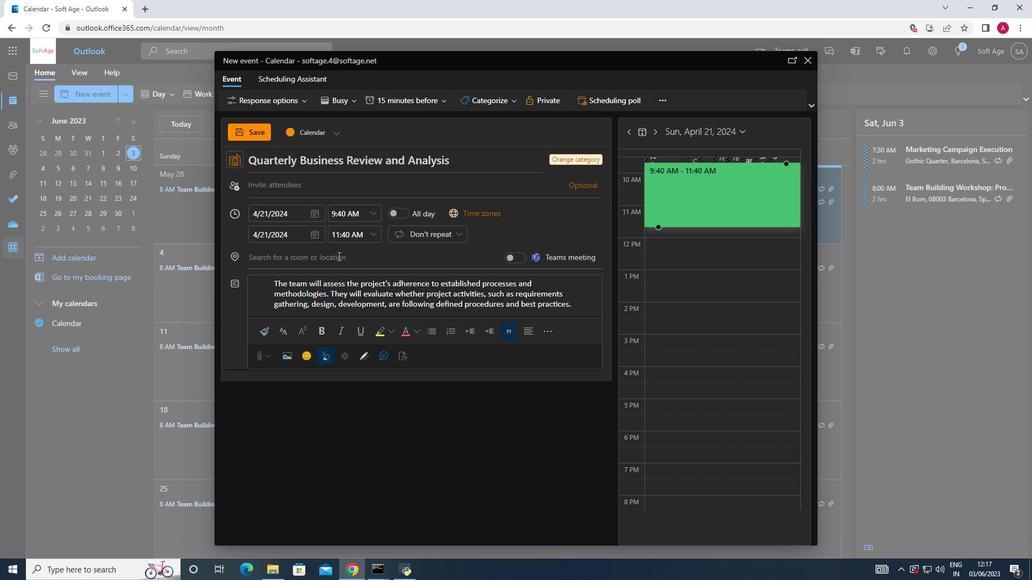 
Action: Key pressed <Key.shift_r>Marrakech<Key.space><Key.backspace>,<Key.shift_r>Morocco
Screenshot: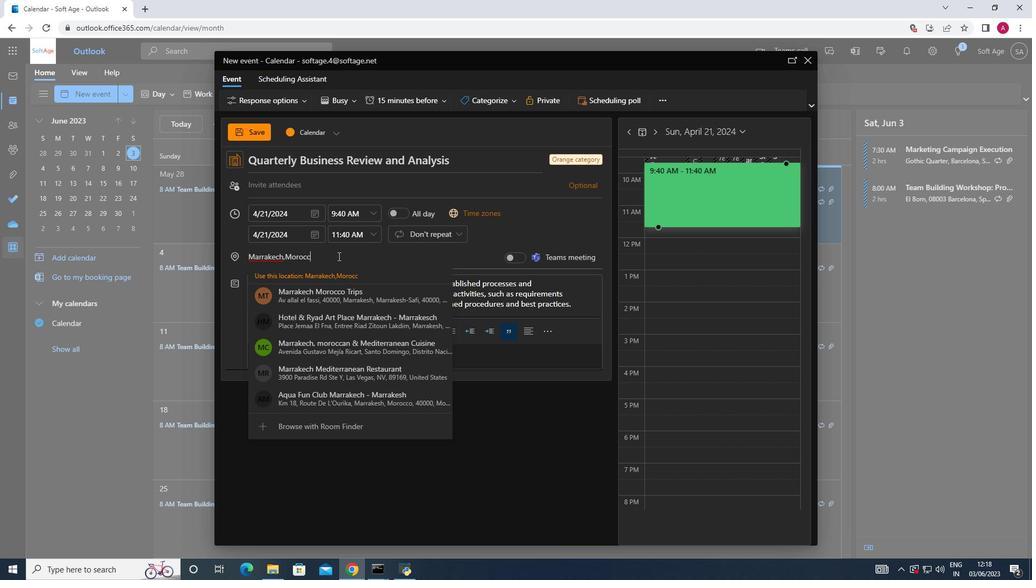 
Action: Mouse moved to (338, 272)
Screenshot: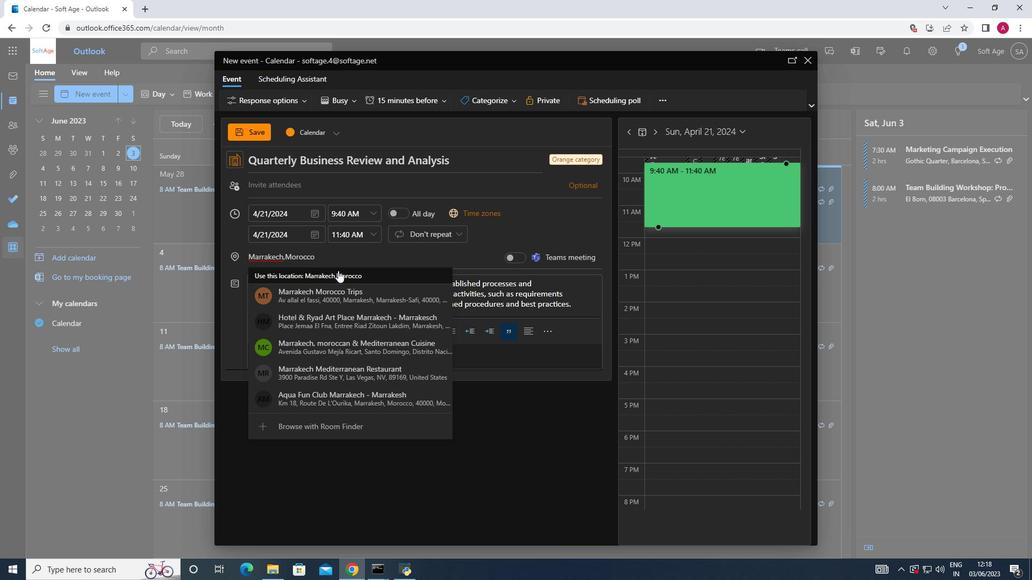 
Action: Mouse pressed left at (338, 272)
Screenshot: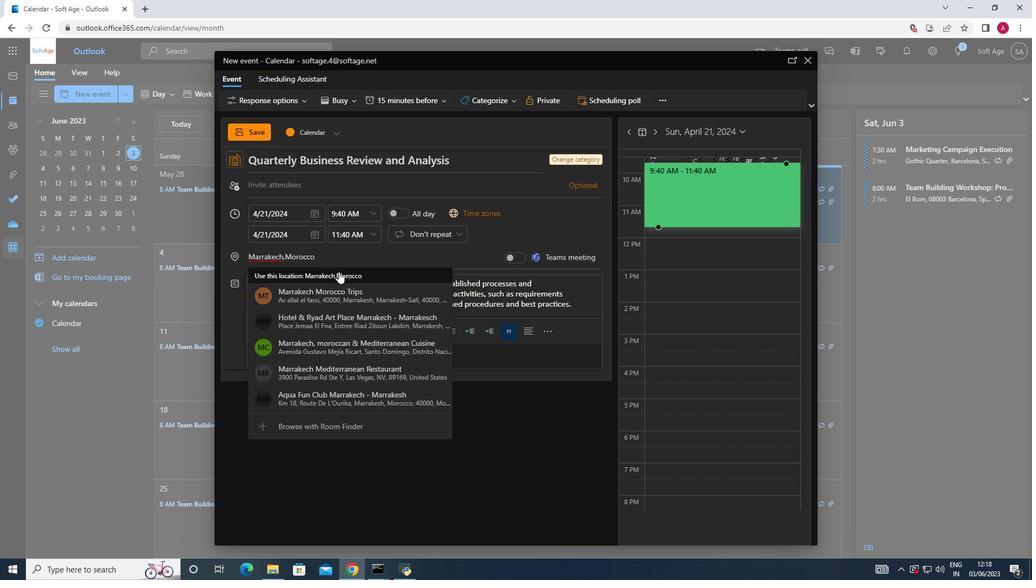 
Action: Mouse moved to (289, 184)
Screenshot: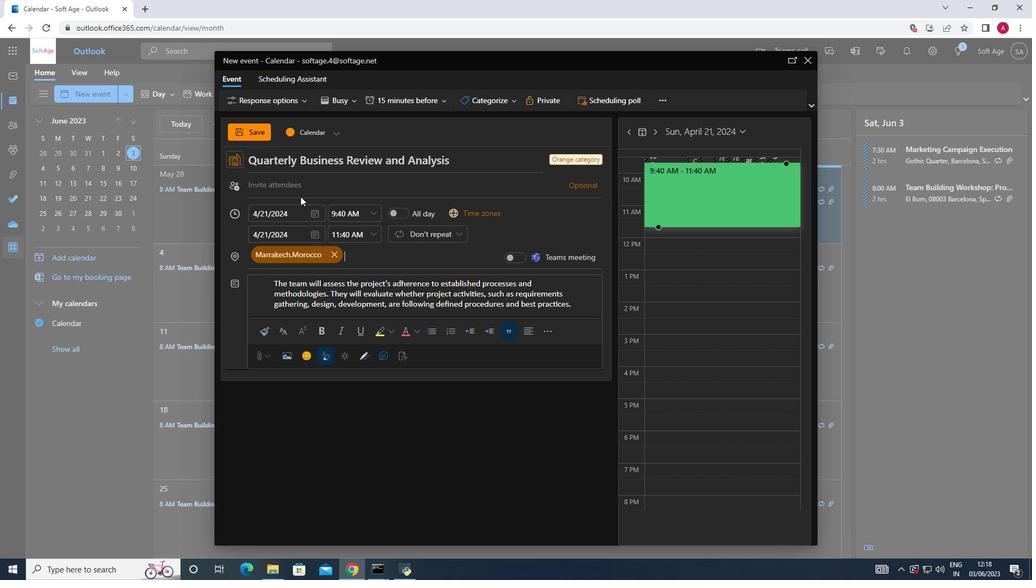 
Action: Mouse pressed left at (289, 184)
Screenshot: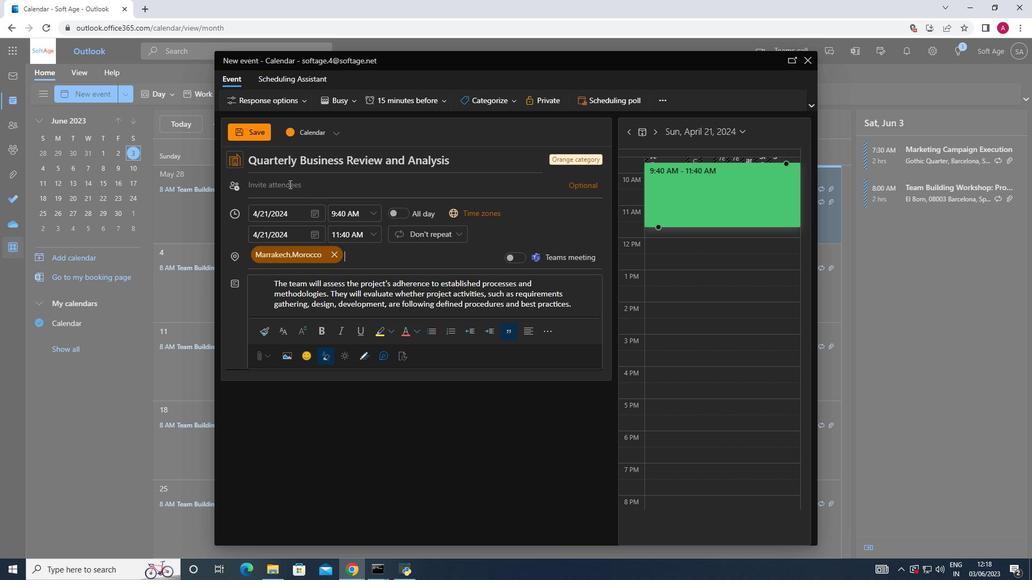 
Action: Key pressed softage.7<Key.shift>@s
Screenshot: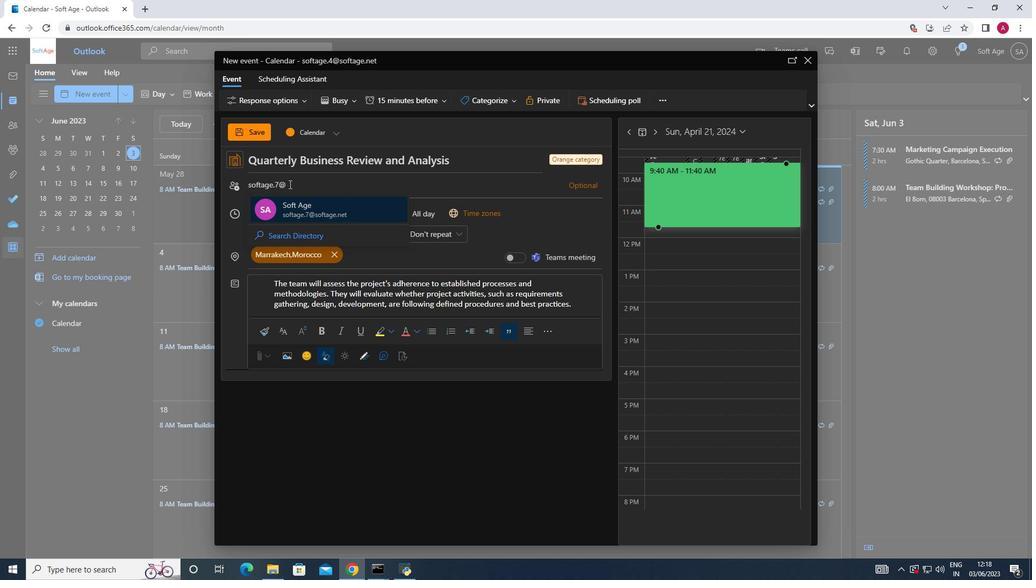 
Action: Mouse moved to (308, 202)
Screenshot: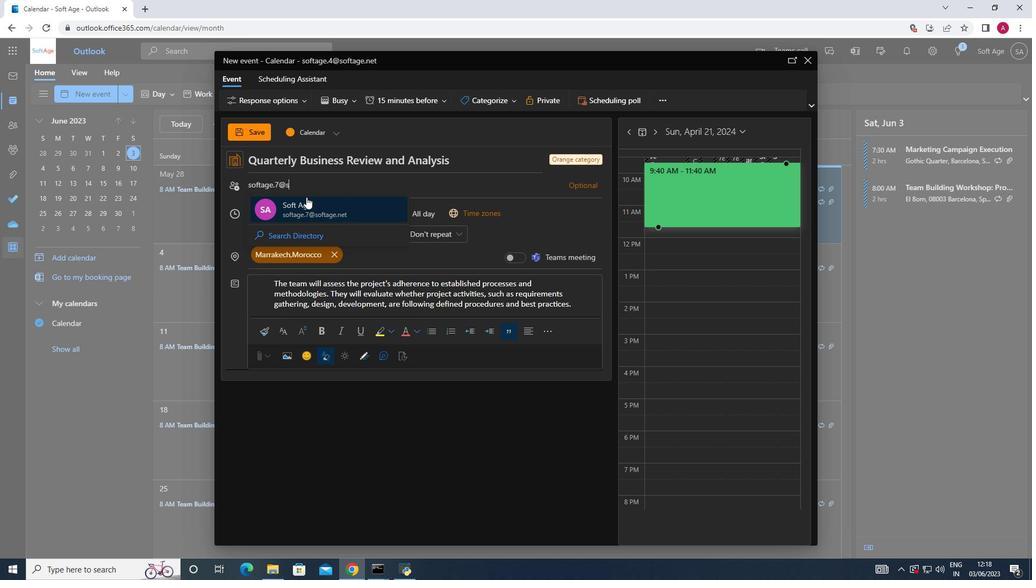 
Action: Mouse pressed left at (308, 202)
Screenshot: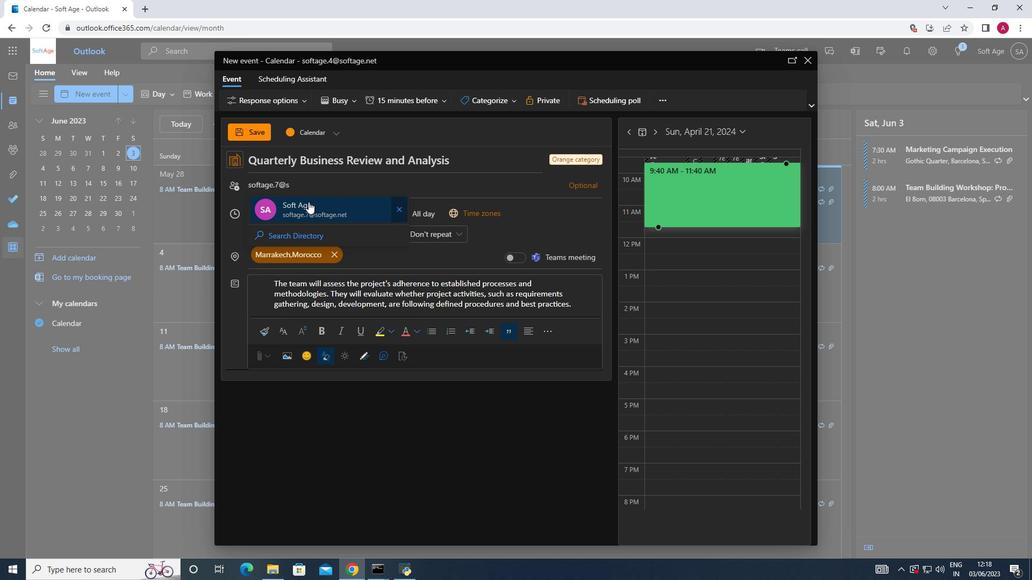 
Action: Key pressed softage.8<Key.shift>@
Screenshot: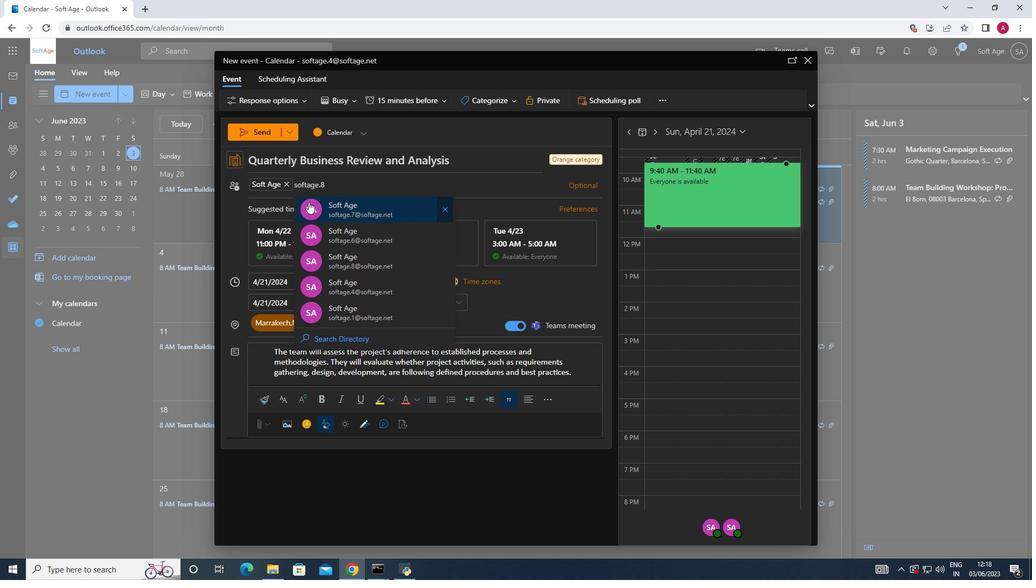 
Action: Mouse moved to (347, 211)
Screenshot: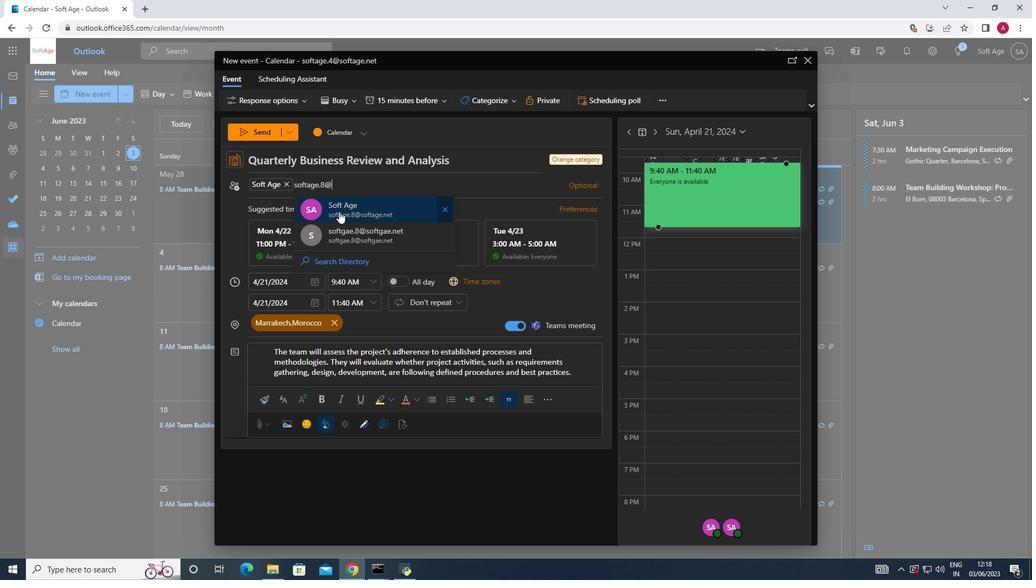 
Action: Mouse pressed left at (347, 211)
Screenshot: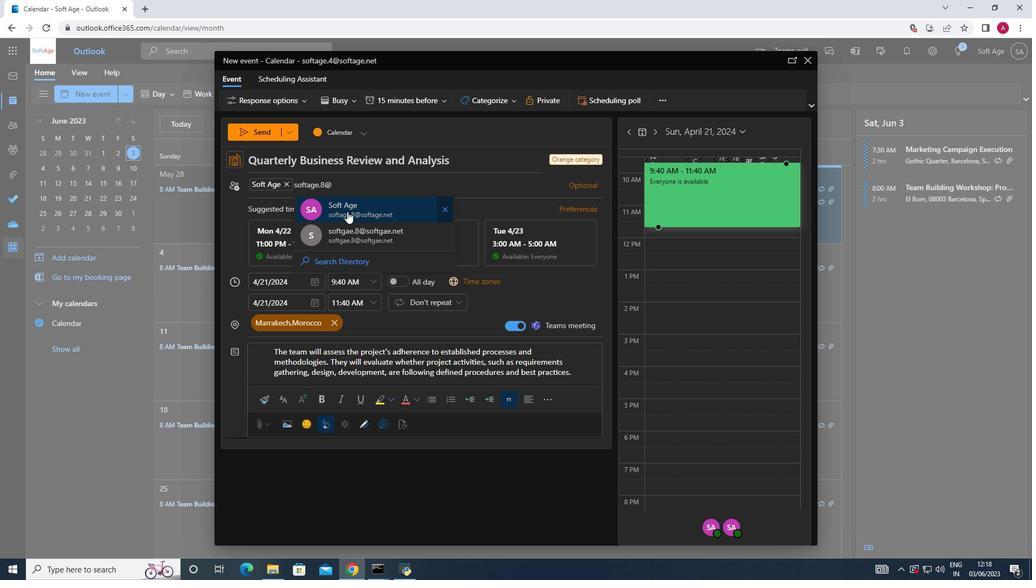 
Action: Mouse pressed left at (347, 211)
Screenshot: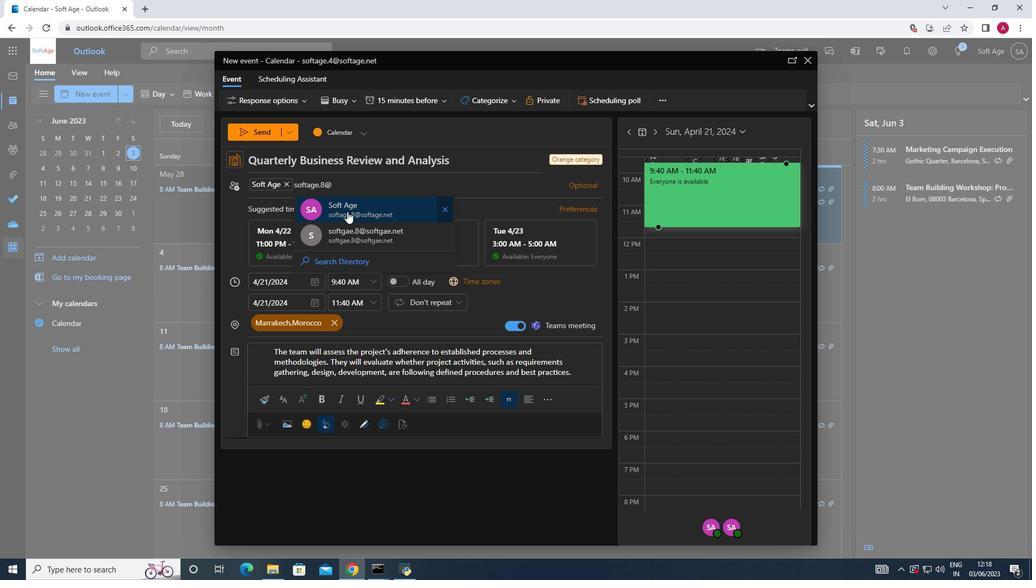 
Action: Mouse moved to (437, 103)
Screenshot: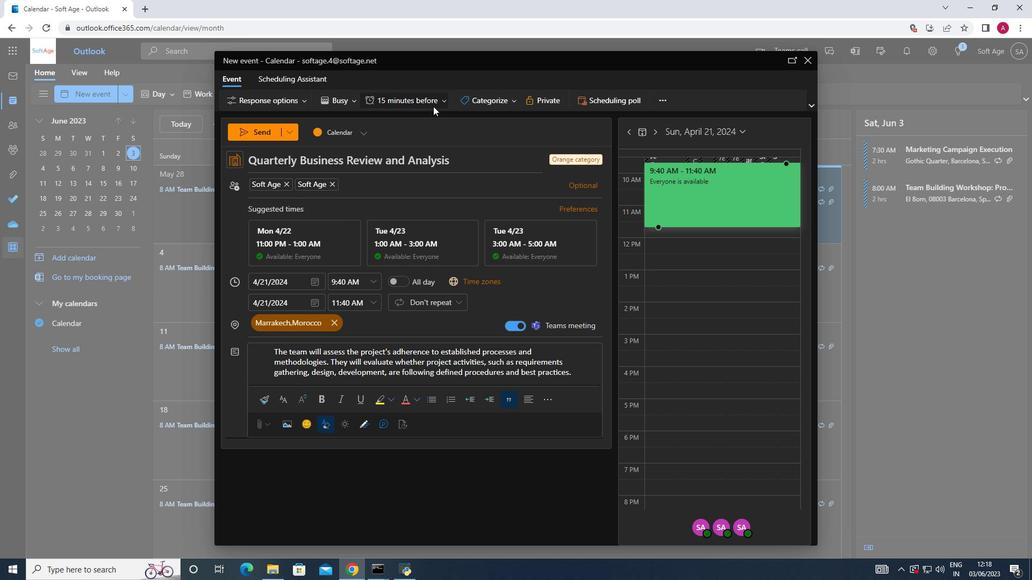 
Action: Mouse pressed left at (437, 103)
Screenshot: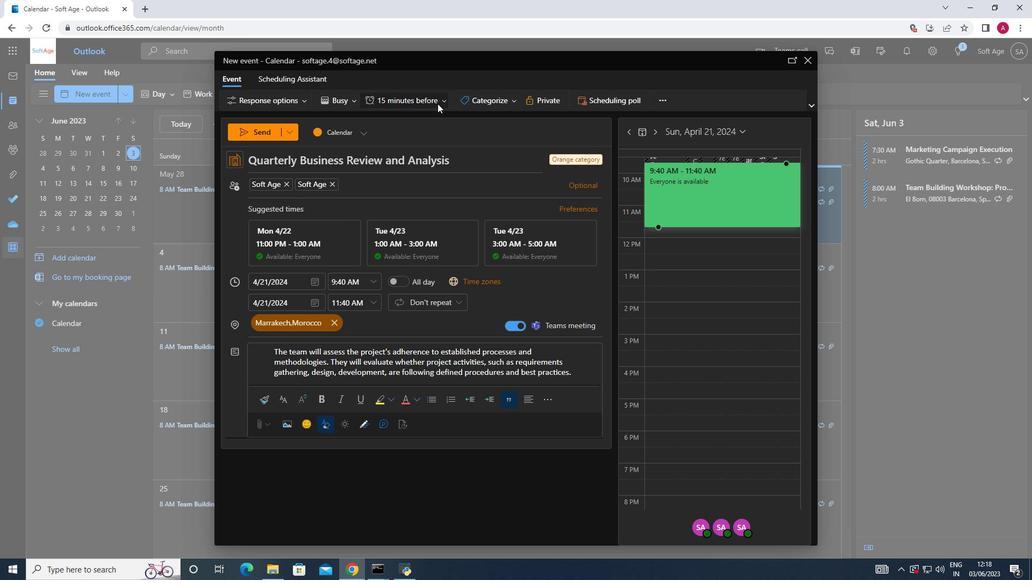 
Action: Mouse moved to (413, 176)
Screenshot: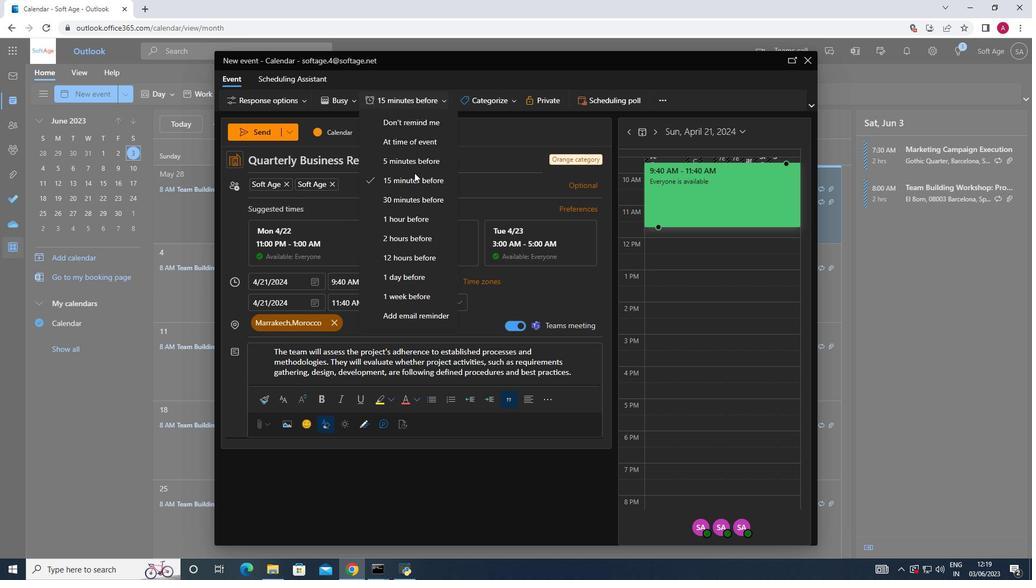 
Action: Mouse pressed left at (413, 176)
Screenshot: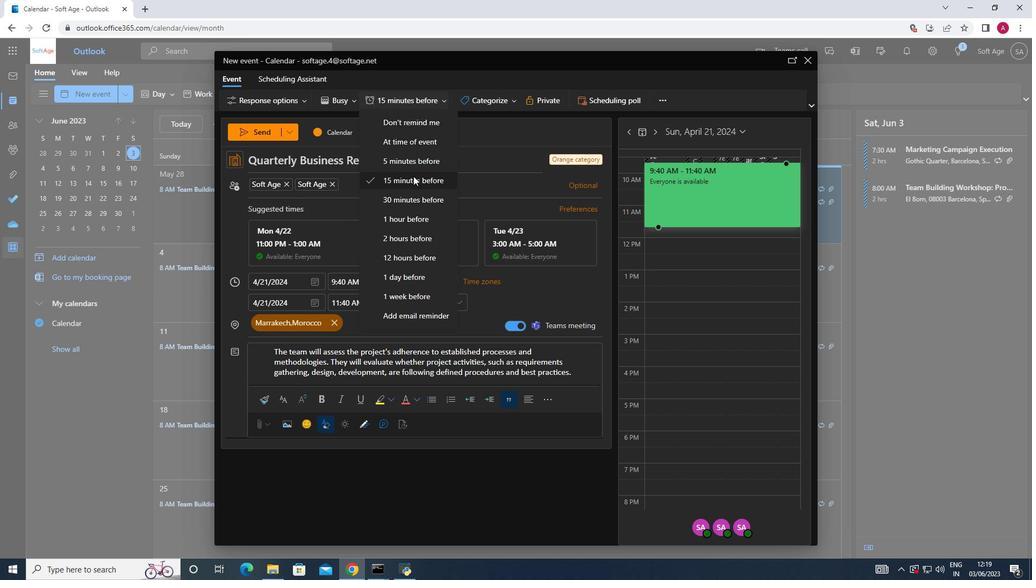 
Action: Mouse moved to (252, 126)
Screenshot: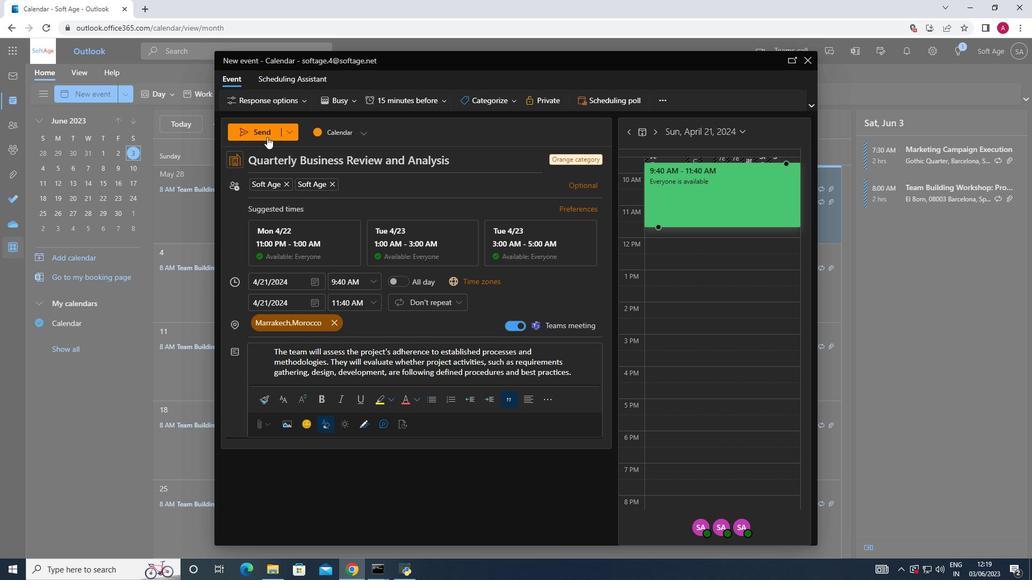 
Action: Mouse pressed left at (252, 126)
Screenshot: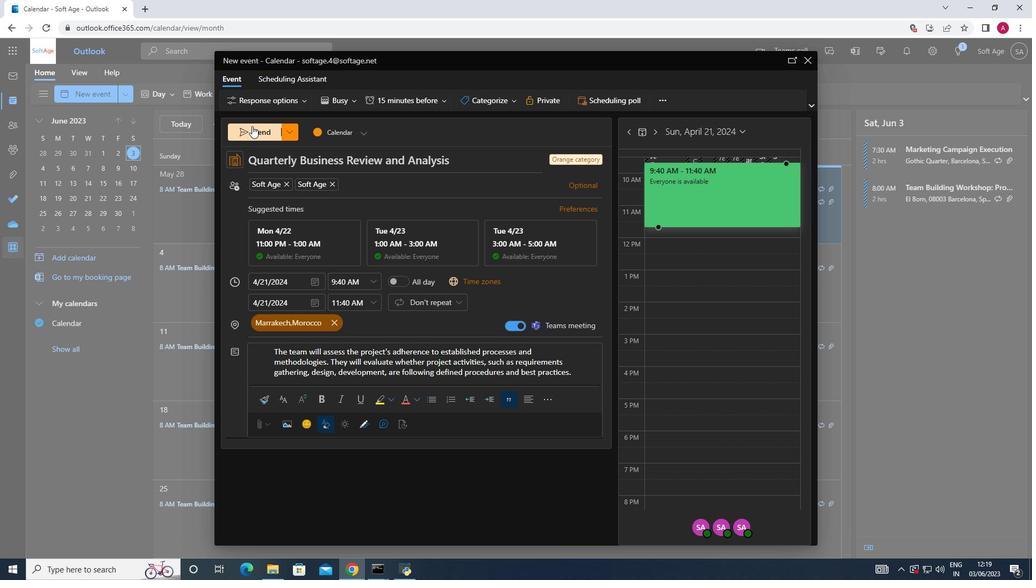 
Action: Mouse moved to (252, 126)
Screenshot: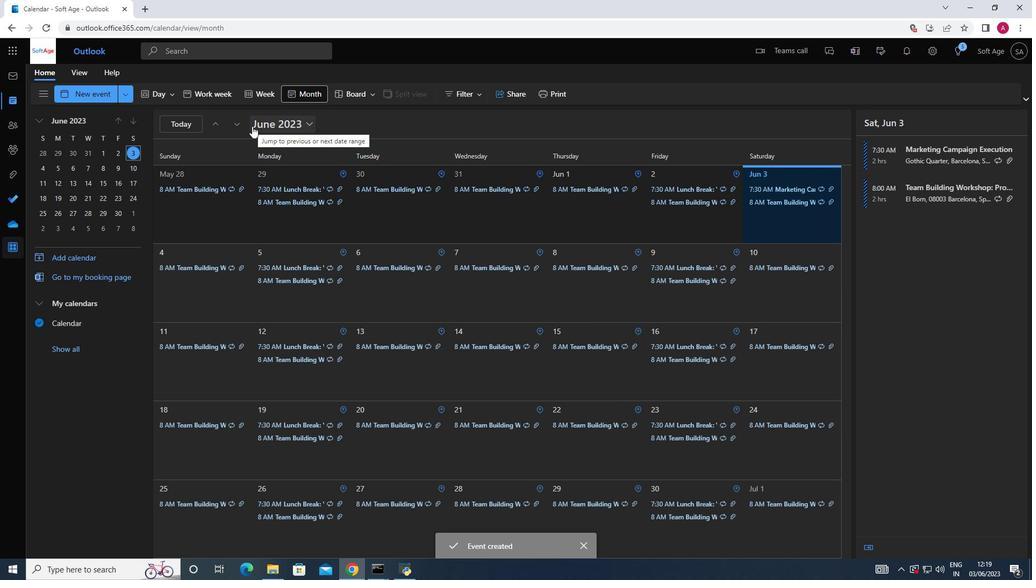 
